 Task: Open Card Investor Meeting in Board Public Relations Influencer Outreach and Management to Workspace Cloud Computing and add a team member Softage.3@softage.net, a label Purple, a checklist Brand Voice, an attachment from your onedrive, a color Purple and finally, add a card description 'Conduct team training session on conflict resolution' and a comment 'This task presents an opportunity to build strong relationships with our stakeholders and earn their trust.'. Add a start date 'Jan 03, 1900' with a due date 'Jan 10, 1900'
Action: Mouse moved to (59, 268)
Screenshot: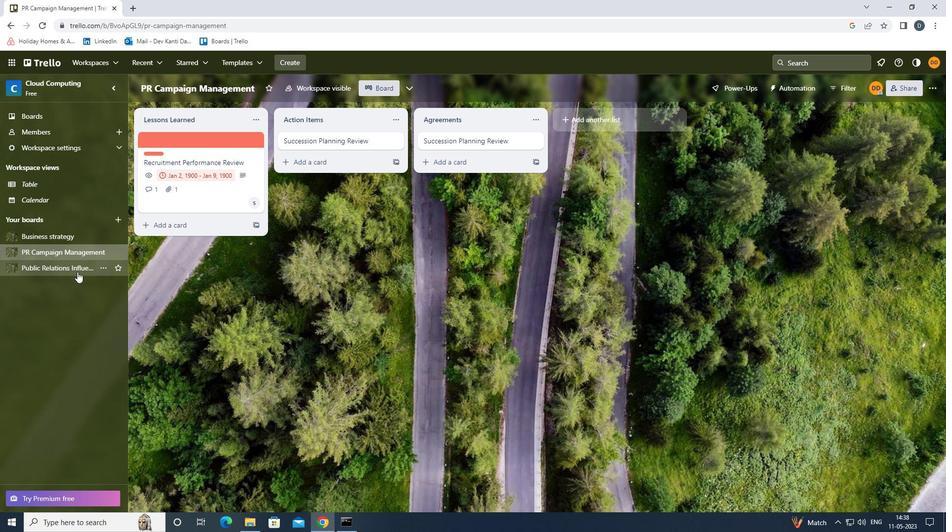 
Action: Mouse pressed left at (59, 268)
Screenshot: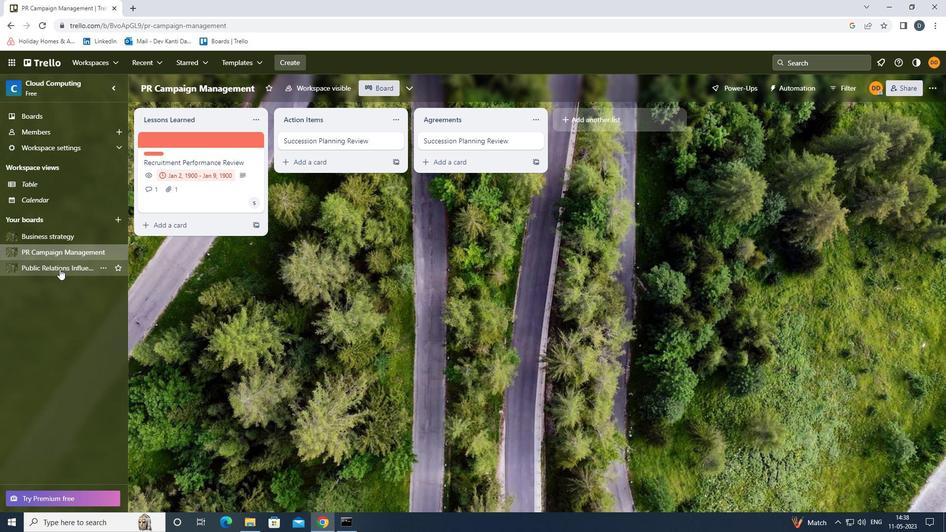 
Action: Mouse moved to (187, 143)
Screenshot: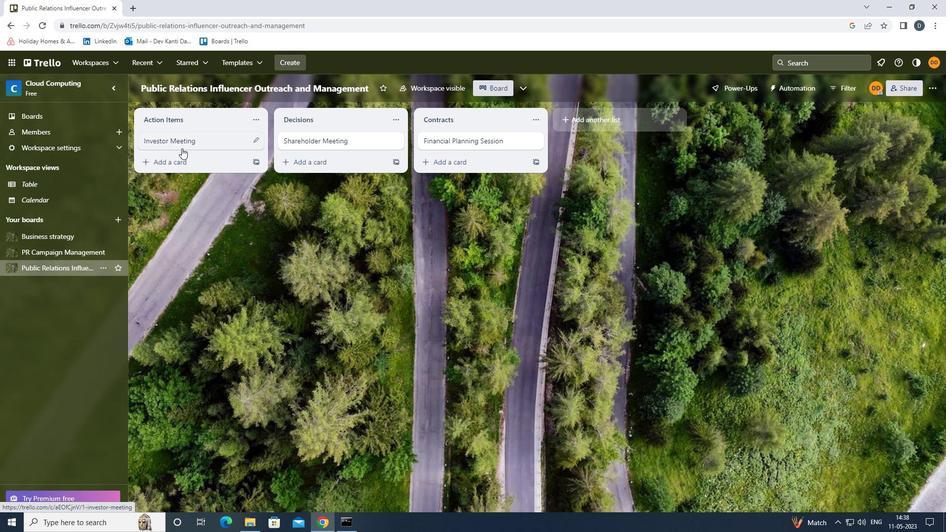 
Action: Mouse pressed left at (187, 143)
Screenshot: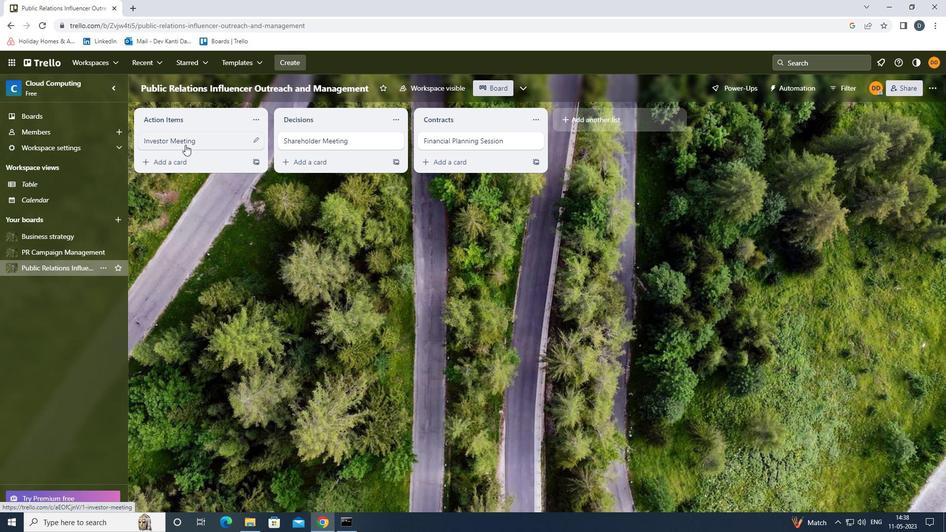 
Action: Mouse moved to (582, 141)
Screenshot: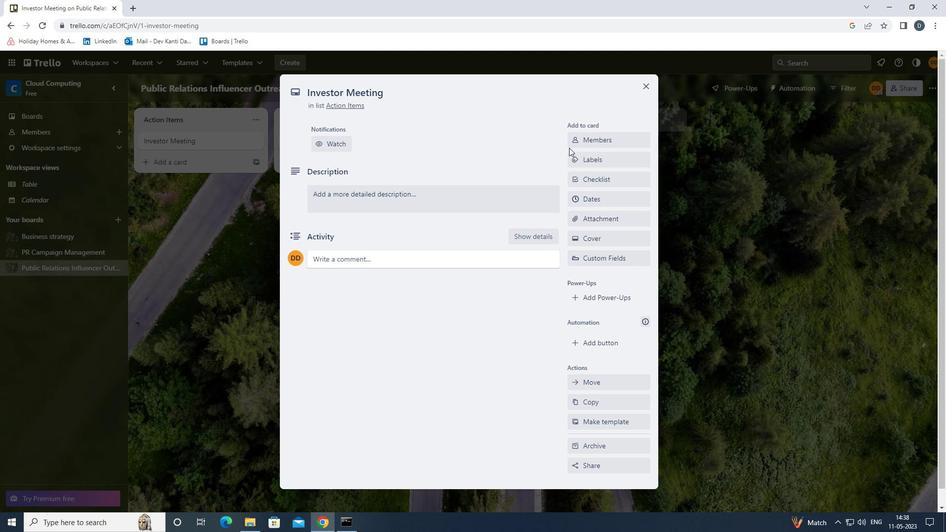 
Action: Mouse pressed left at (582, 141)
Screenshot: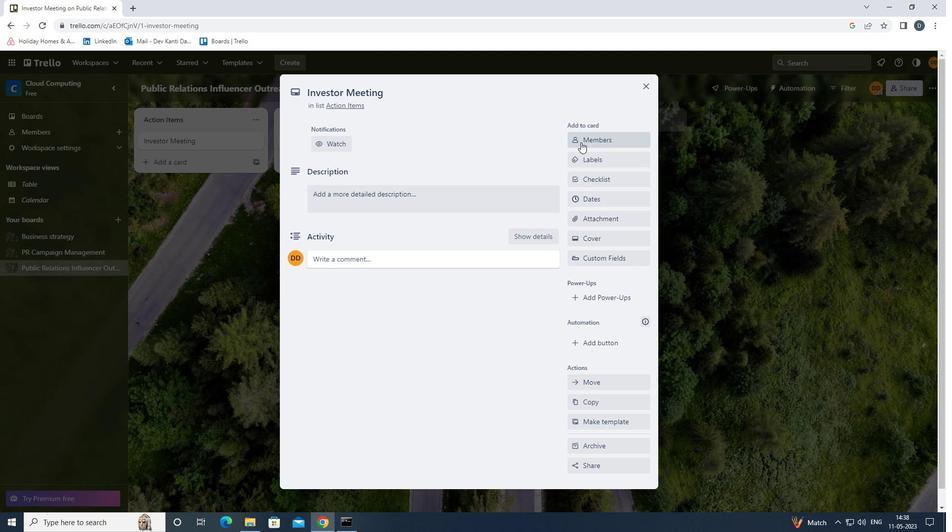 
Action: Key pressed <Key.shift>SOFTAGE.3<Key.shift><Key.shift><Key.shift><Key.shift><Key.shift><Key.shift><Key.shift><Key.shift><Key.shift><Key.shift><Key.shift><Key.shift><Key.shift><Key.shift>@SOFTAGE.NET
Screenshot: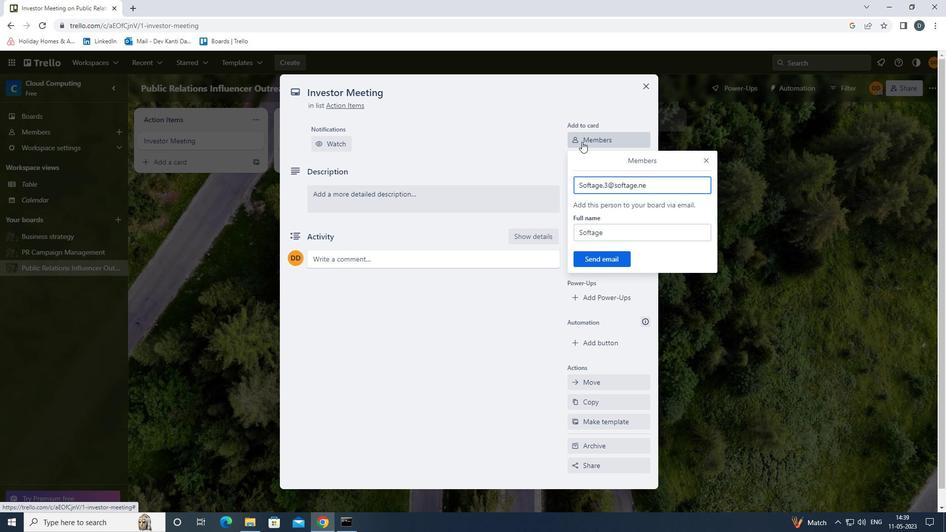 
Action: Mouse moved to (608, 255)
Screenshot: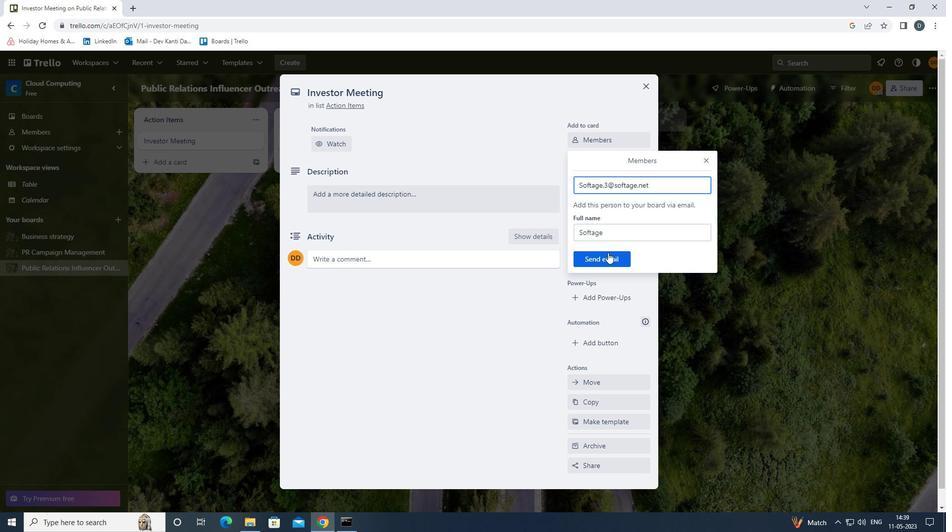
Action: Mouse pressed left at (608, 255)
Screenshot: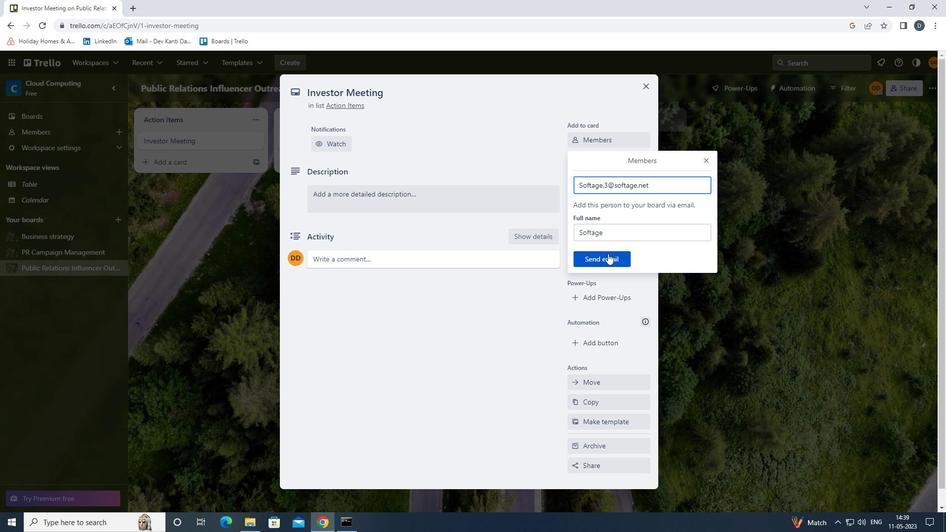 
Action: Mouse moved to (608, 194)
Screenshot: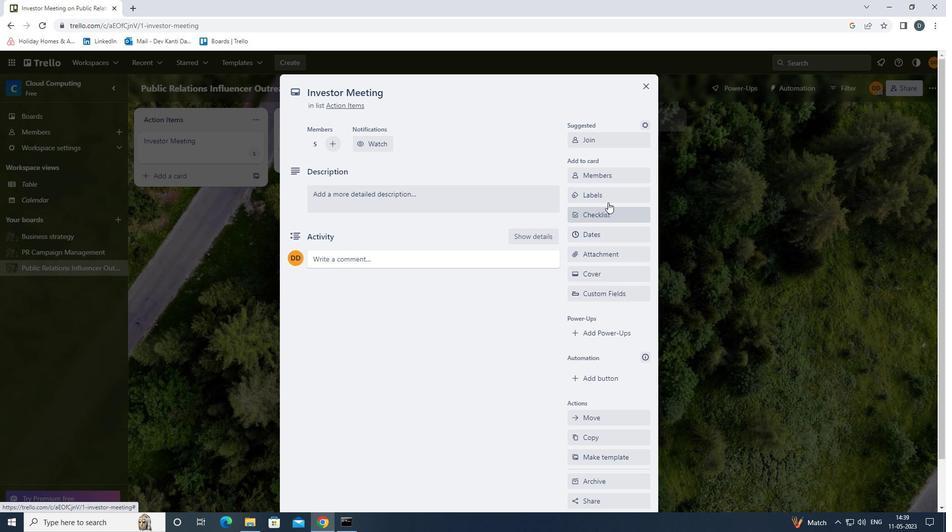 
Action: Mouse pressed left at (608, 194)
Screenshot: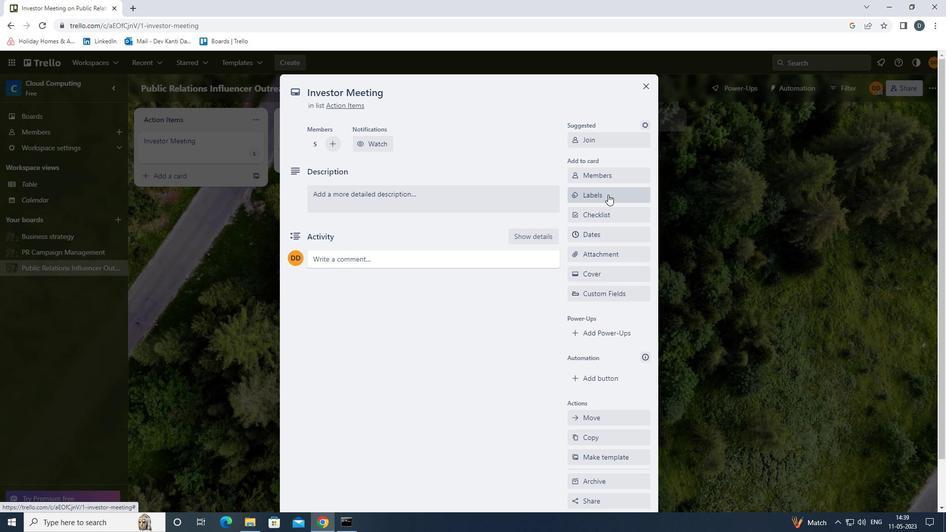 
Action: Mouse moved to (627, 331)
Screenshot: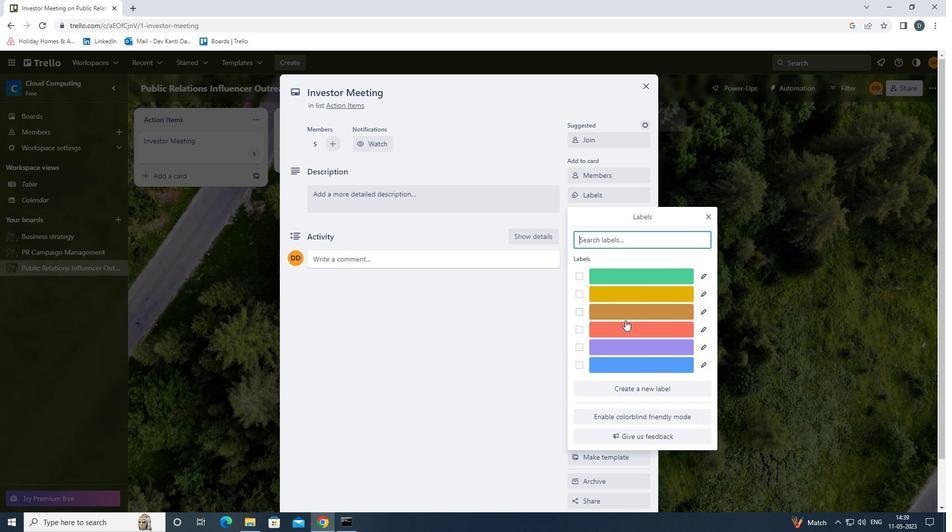 
Action: Mouse pressed left at (627, 331)
Screenshot: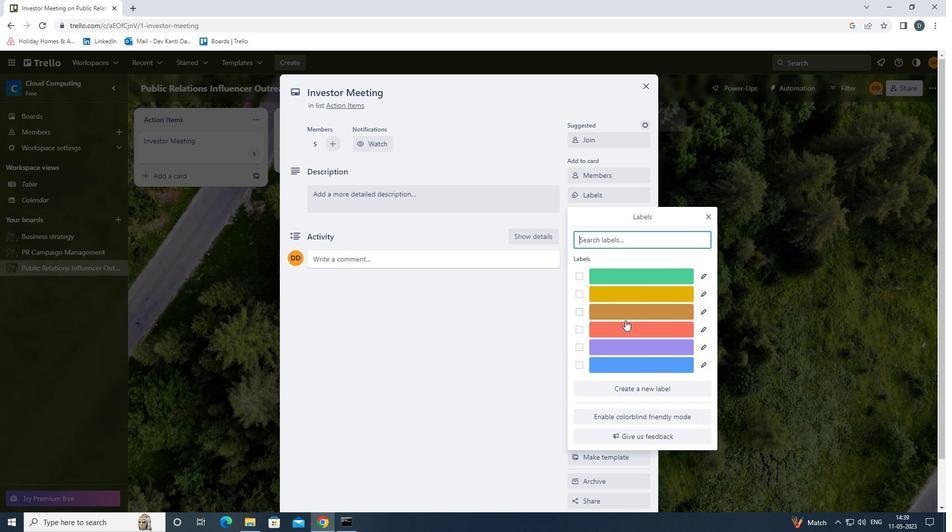 
Action: Mouse moved to (629, 341)
Screenshot: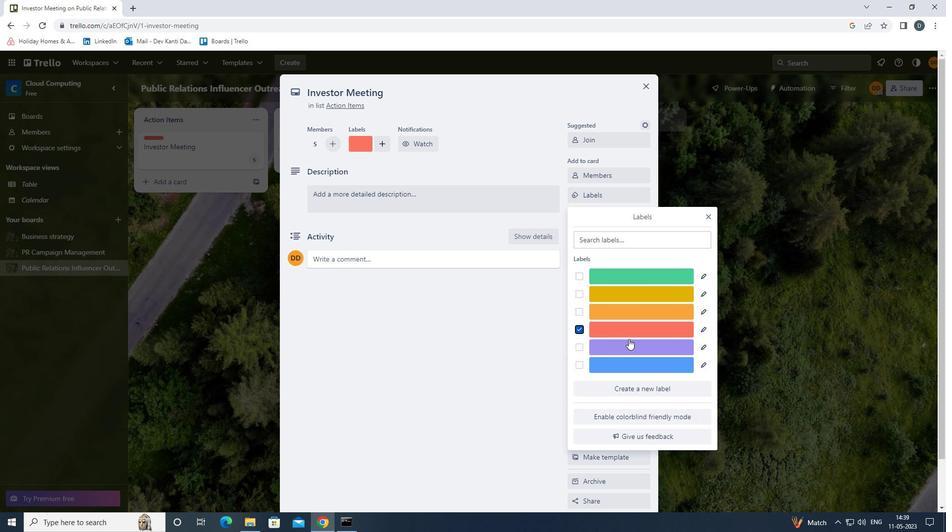 
Action: Mouse pressed left at (629, 341)
Screenshot: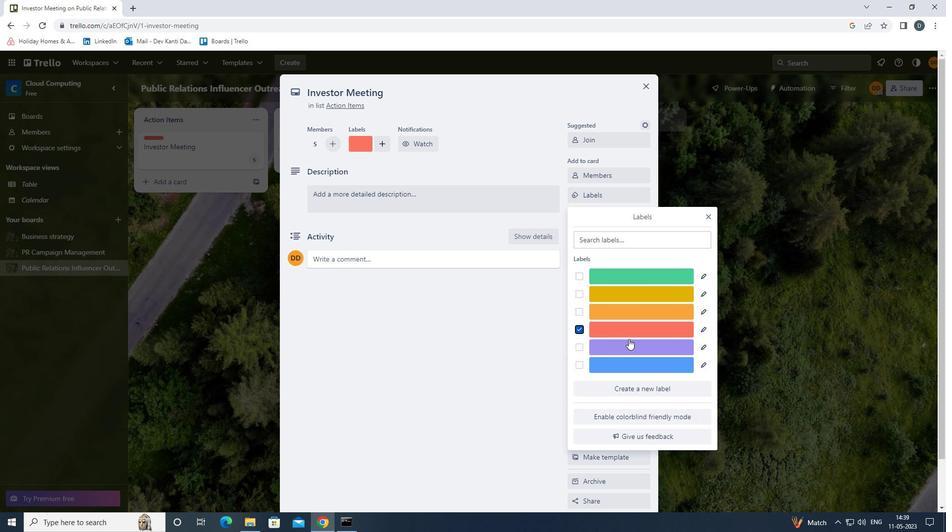 
Action: Mouse moved to (583, 330)
Screenshot: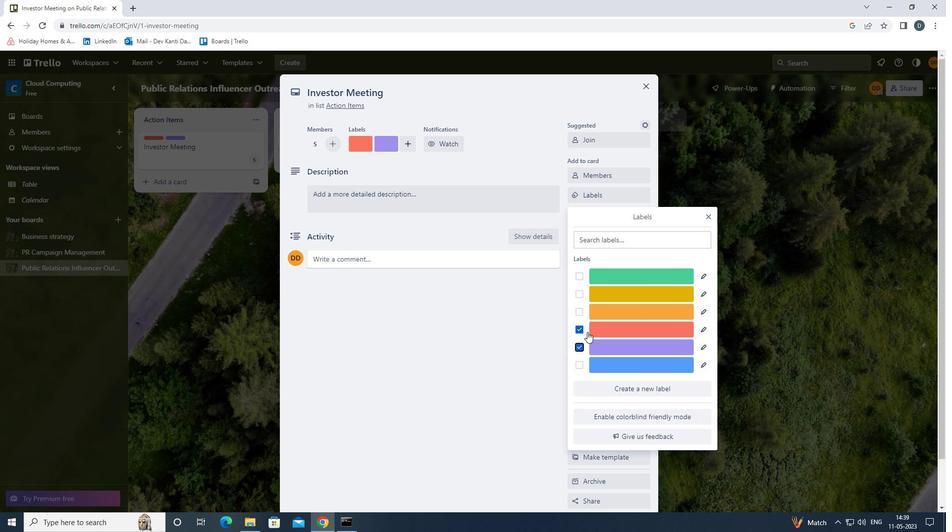 
Action: Mouse pressed left at (583, 330)
Screenshot: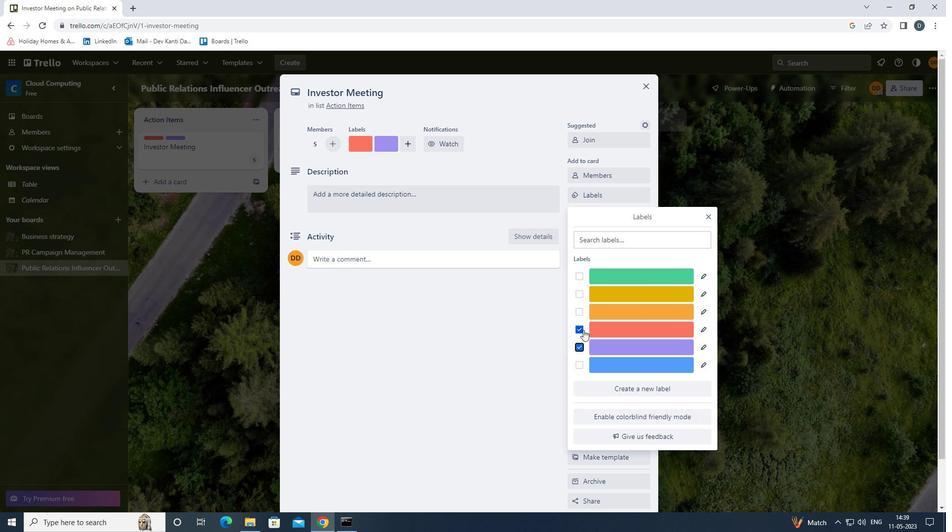 
Action: Mouse moved to (706, 213)
Screenshot: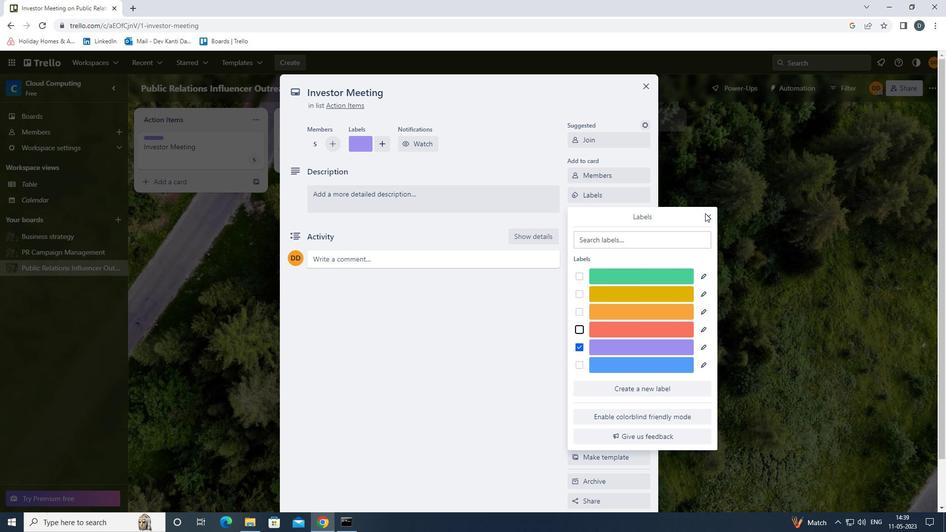
Action: Mouse pressed left at (706, 213)
Screenshot: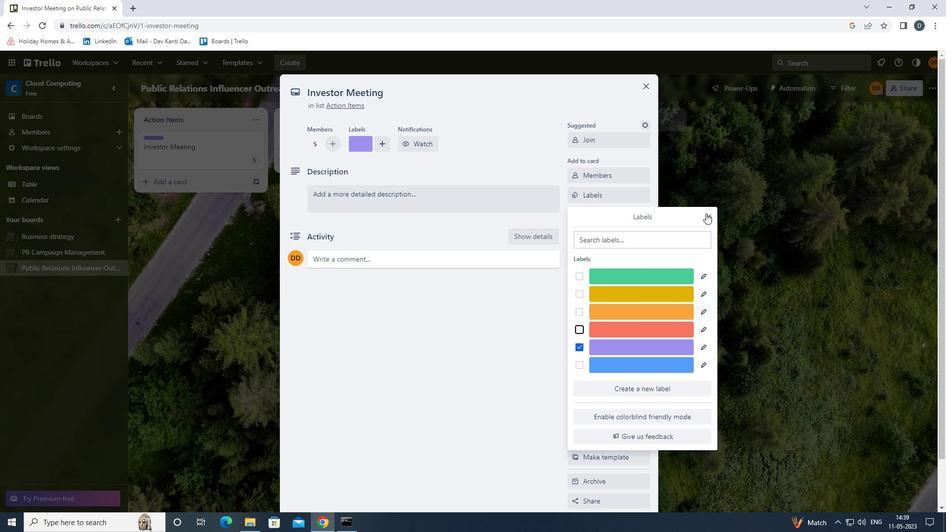 
Action: Mouse moved to (632, 218)
Screenshot: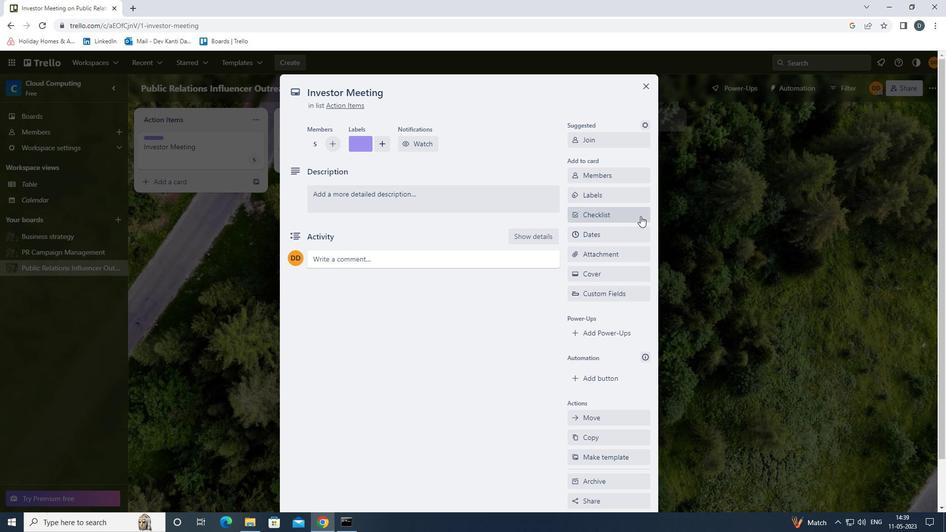 
Action: Mouse pressed left at (632, 218)
Screenshot: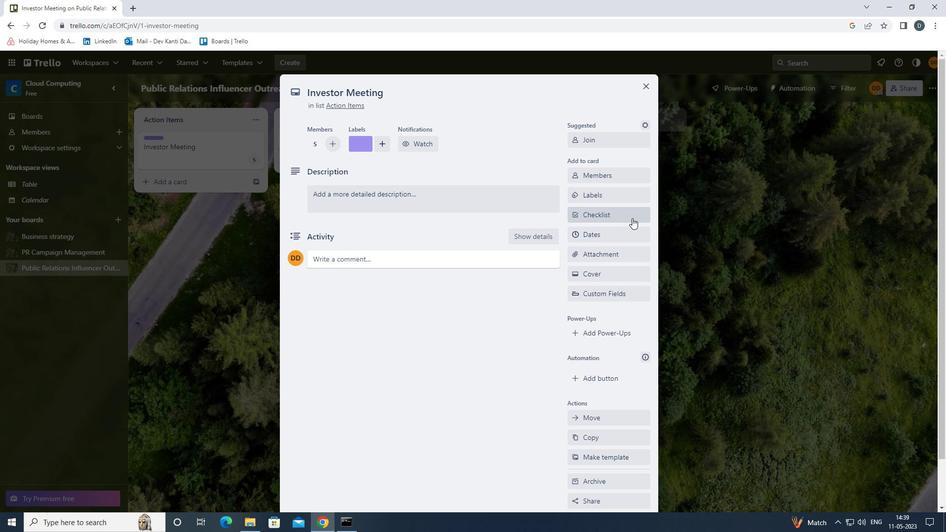 
Action: Key pressed <Key.shift_r><Key.shift_r><Key.shift_r><Key.shift_r><Key.shift_r><Key.shift_r><Key.shift_r>BRAND<Key.space><Key.shift_r><Key.shift_r><Key.shift_r><Key.shift_r><Key.shift_r><Key.shift_r><Key.shift_r><Key.shift_r><Key.shift_r><Key.shift_r><Key.shift_r><Key.shift_r><Key.shift_r><Key.shift_r><Key.shift_r><Key.shift_r><Key.shift_r><Key.shift_r><Key.shift_r><Key.shift_r><Key.shift_r><Key.shift_r><Key.shift_r><Key.shift_r><Key.shift_r><Key.shift_r>VOICE<Key.enter>
Screenshot: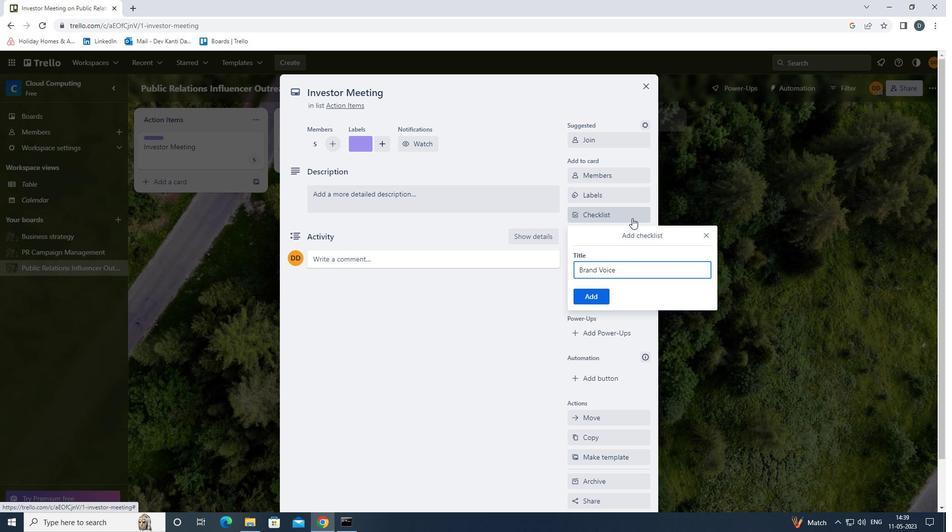
Action: Mouse moved to (625, 258)
Screenshot: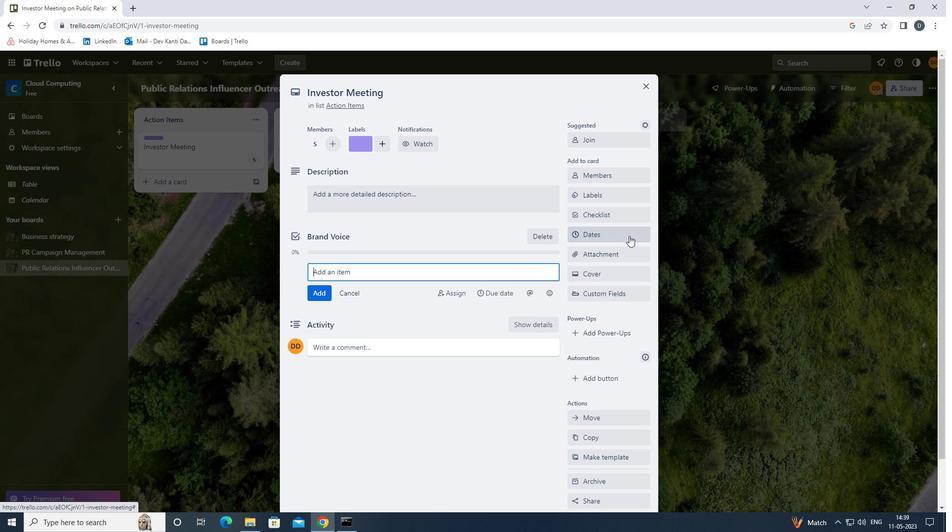 
Action: Mouse pressed left at (625, 258)
Screenshot: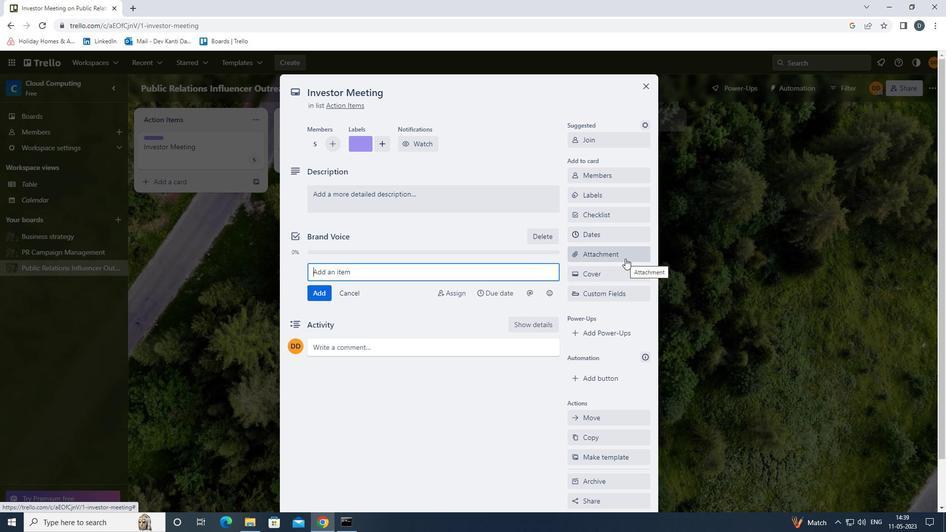 
Action: Mouse moved to (620, 370)
Screenshot: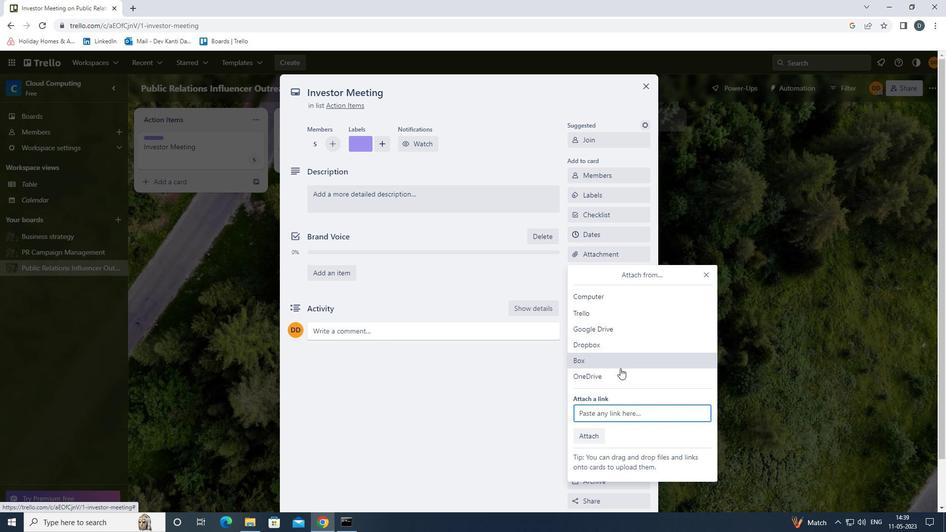 
Action: Mouse pressed left at (620, 370)
Screenshot: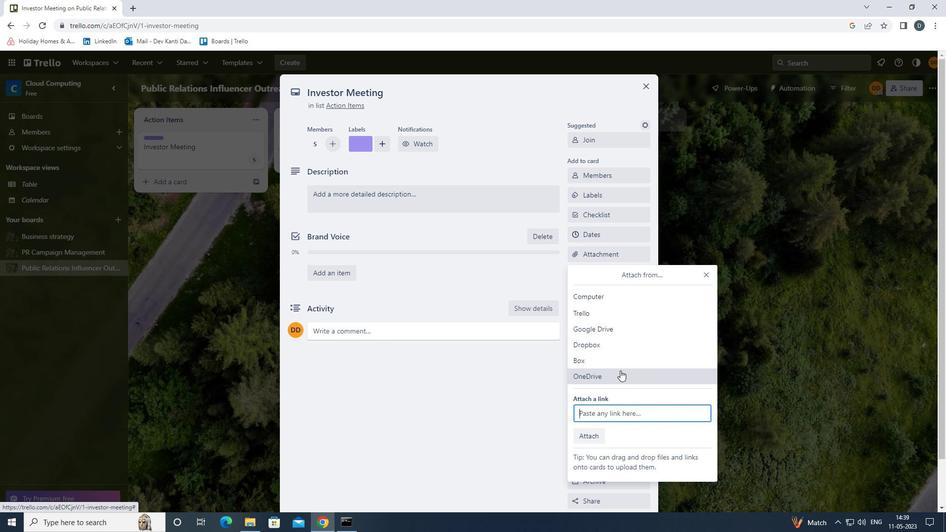 
Action: Mouse moved to (451, 209)
Screenshot: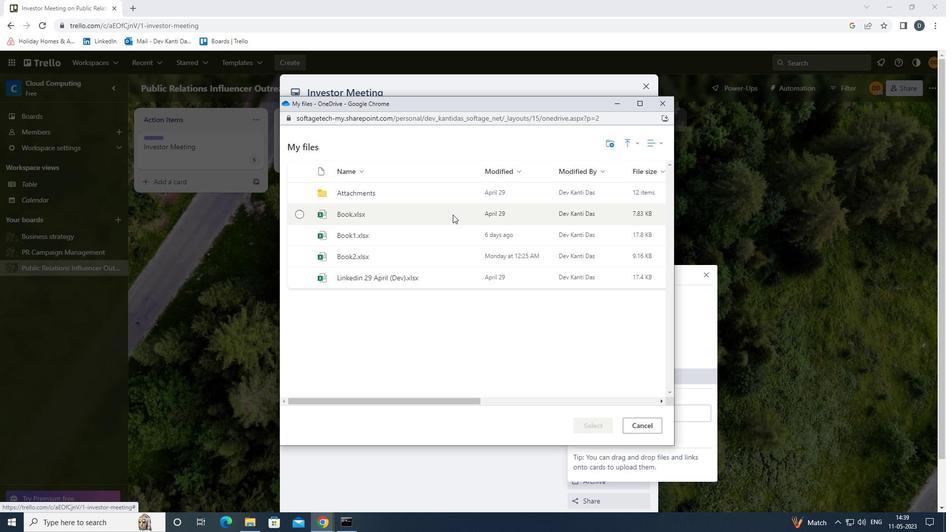 
Action: Mouse pressed left at (451, 209)
Screenshot: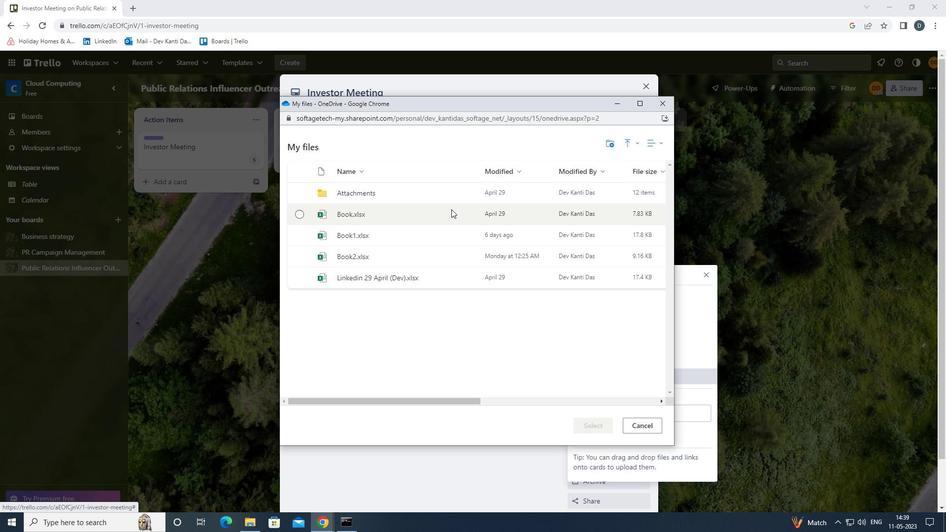 
Action: Mouse moved to (592, 423)
Screenshot: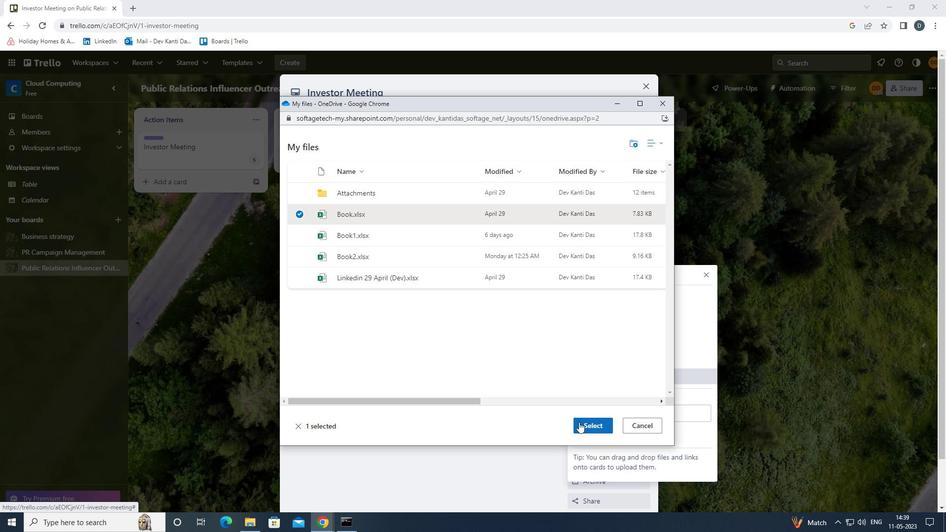 
Action: Mouse pressed left at (592, 423)
Screenshot: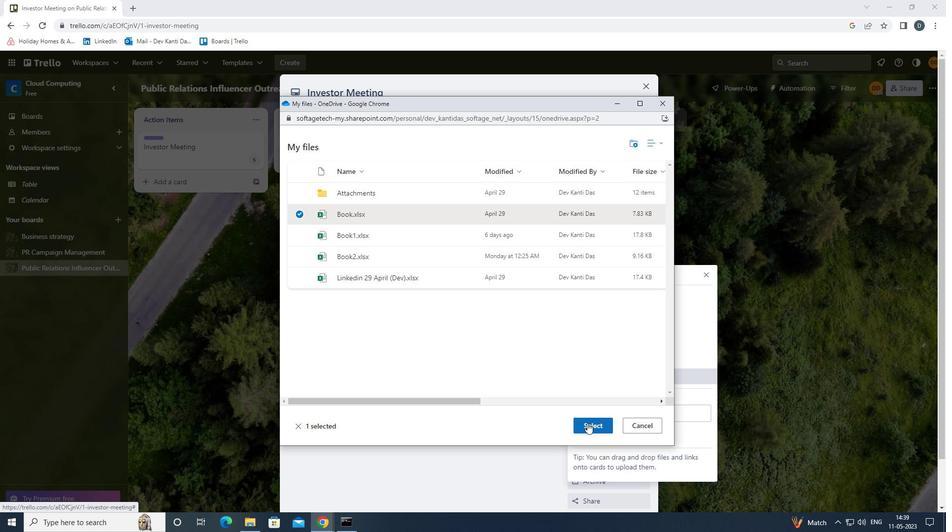 
Action: Mouse moved to (617, 276)
Screenshot: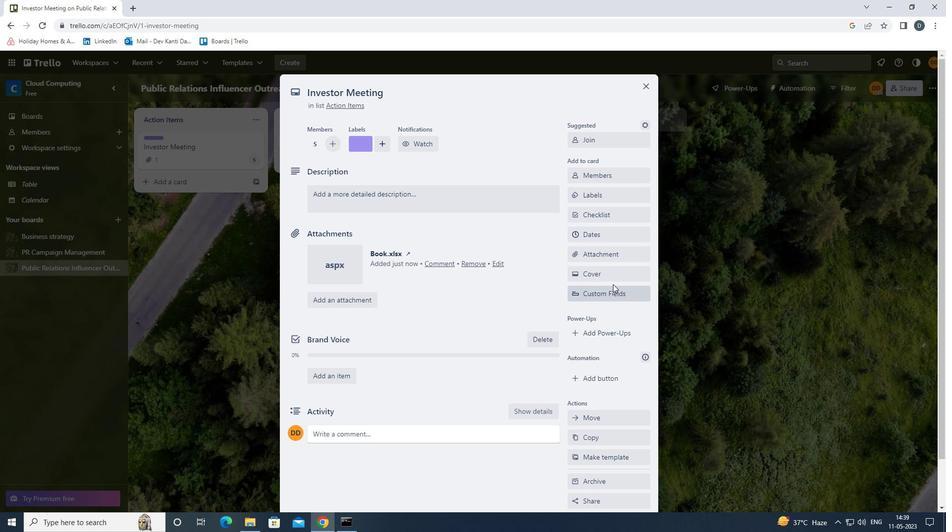 
Action: Mouse pressed left at (617, 276)
Screenshot: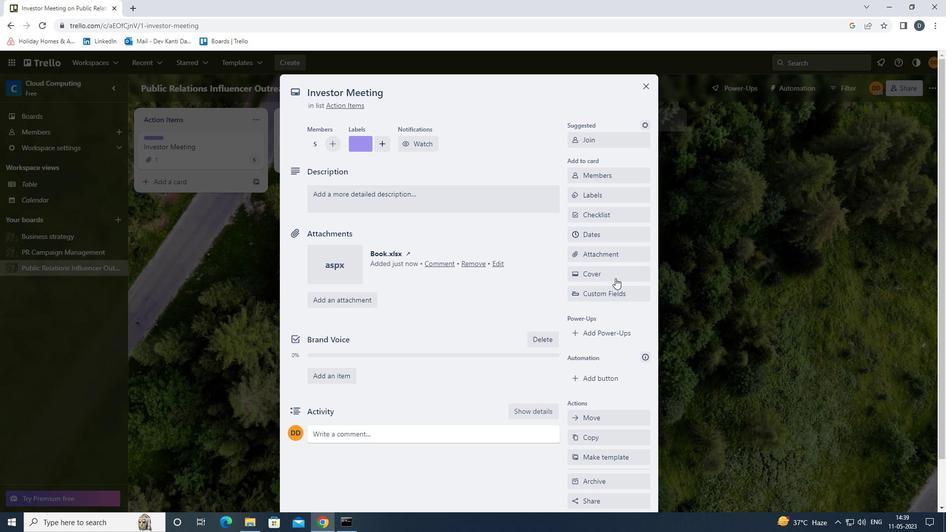 
Action: Mouse moved to (702, 311)
Screenshot: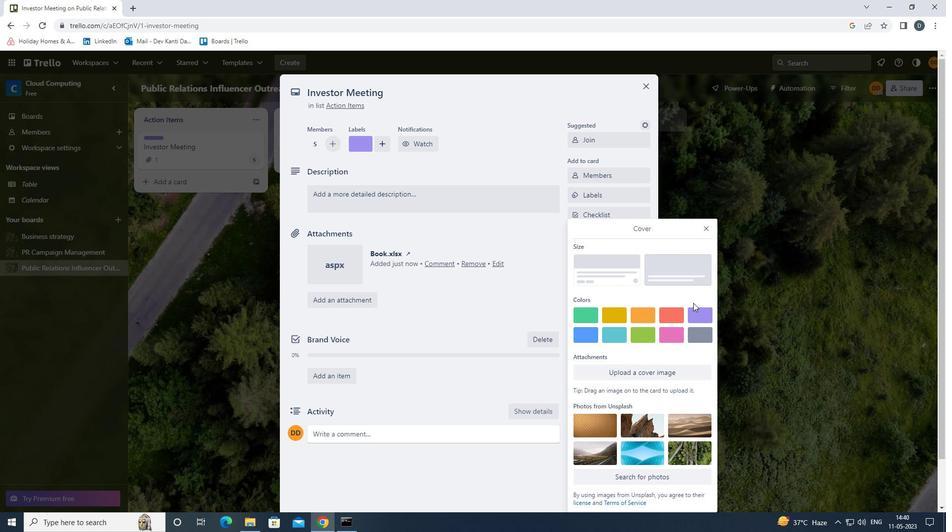 
Action: Mouse pressed left at (702, 311)
Screenshot: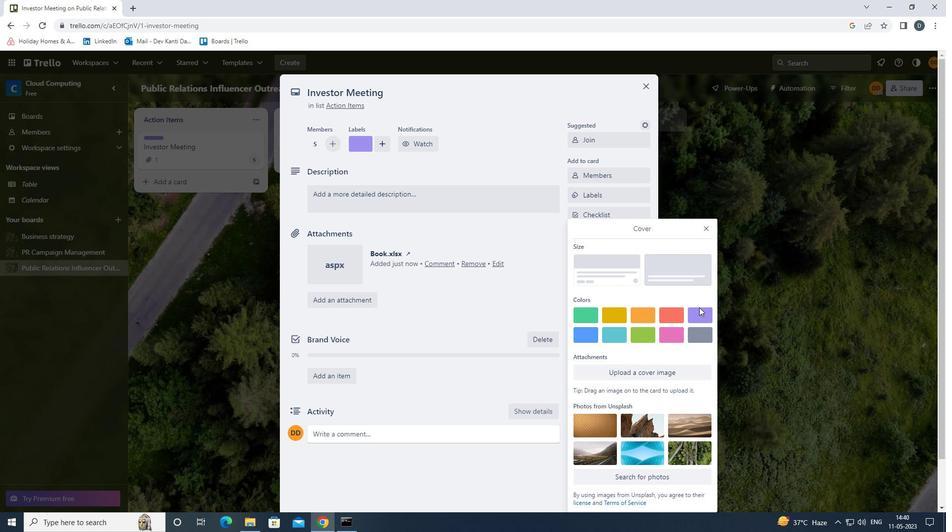 
Action: Mouse moved to (706, 210)
Screenshot: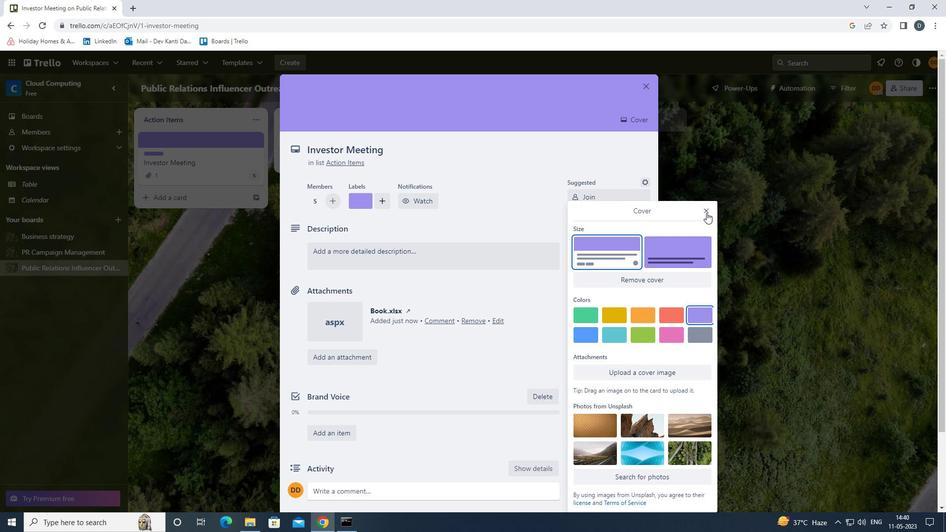 
Action: Mouse pressed left at (706, 210)
Screenshot: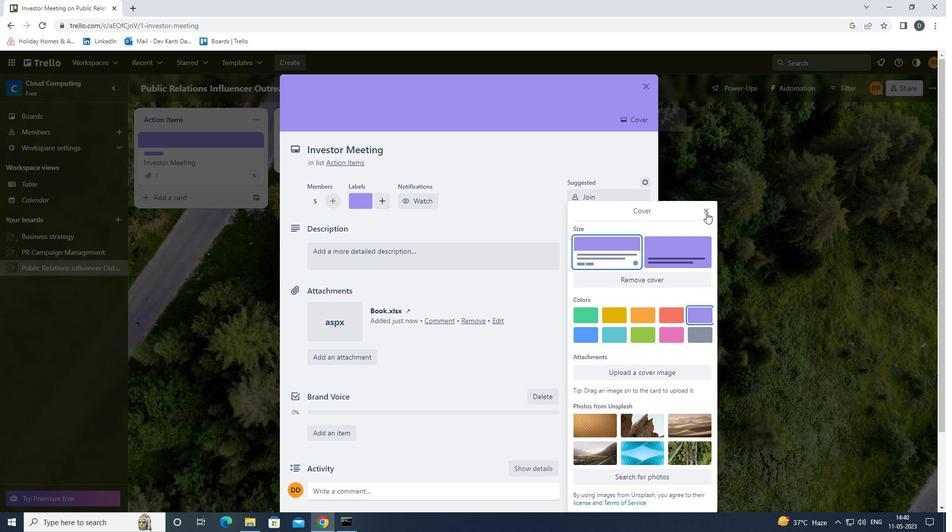 
Action: Mouse moved to (499, 260)
Screenshot: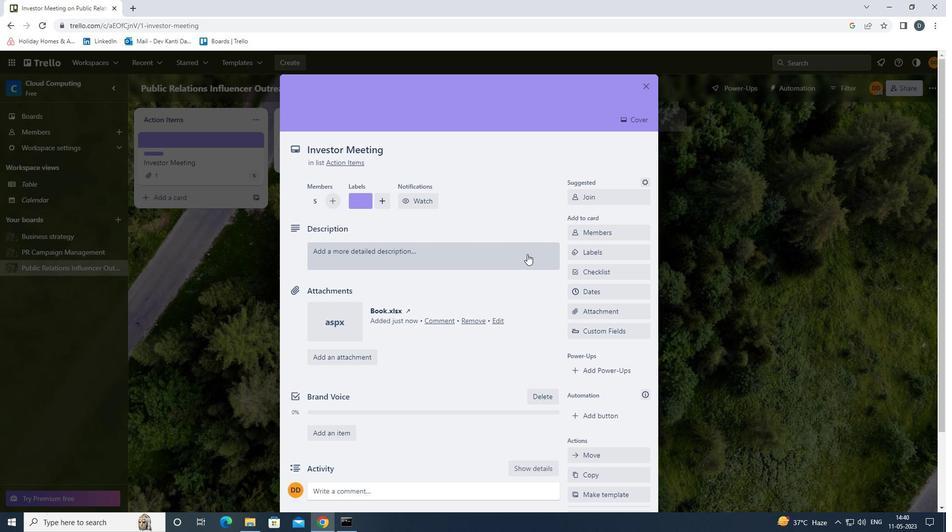 
Action: Mouse pressed left at (499, 260)
Screenshot: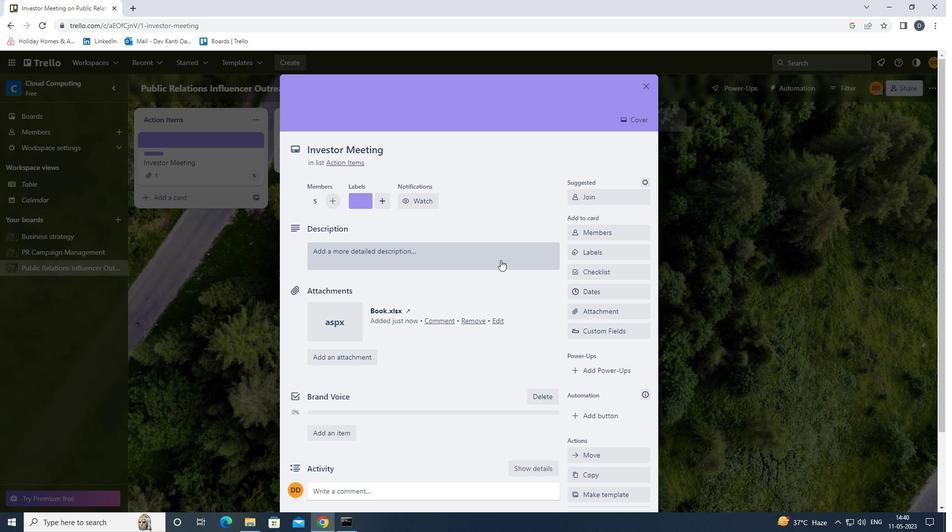 
Action: Mouse moved to (506, 315)
Screenshot: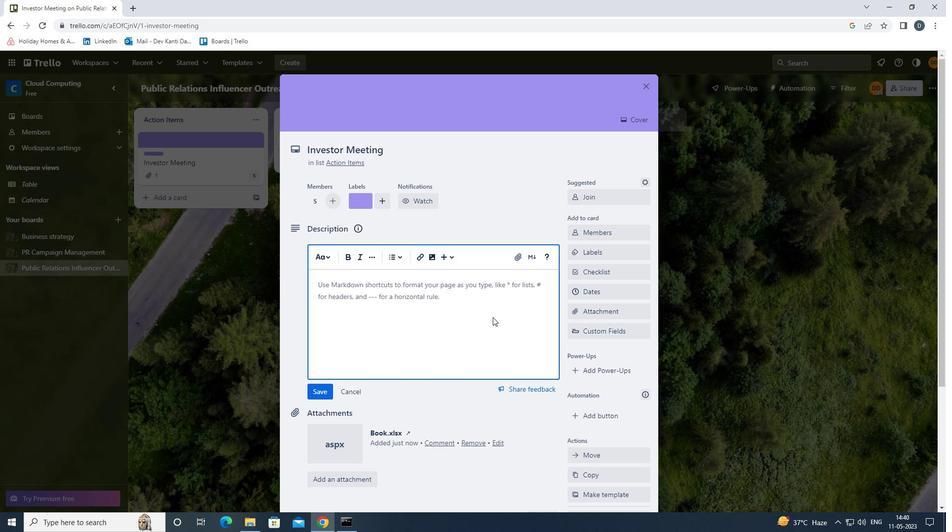 
Action: Key pressed <Key.shift>CONDUCT<Key.space>TEAM<Key.space>TRAINING<Key.space>SESSION<Key.space>ON<Key.space>CONFLICT<Key.space>RESOLUTION.
Screenshot: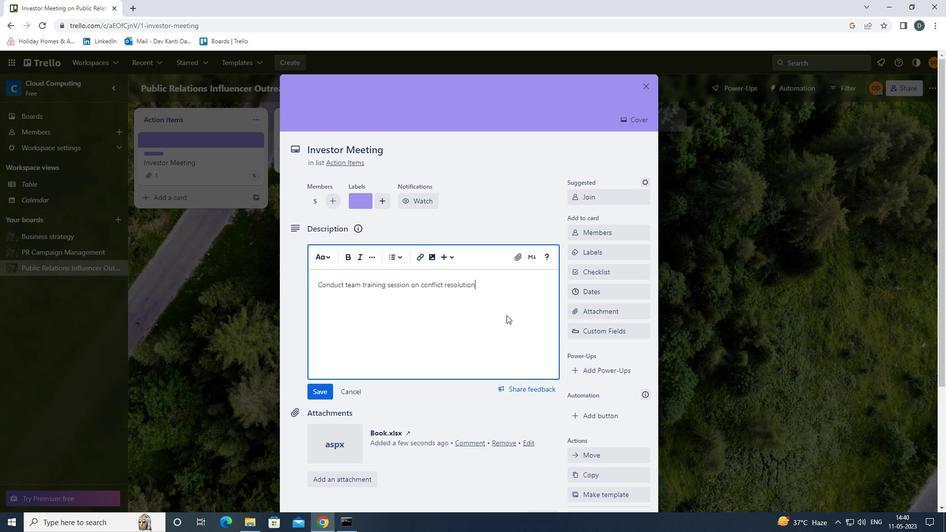 
Action: Mouse moved to (319, 390)
Screenshot: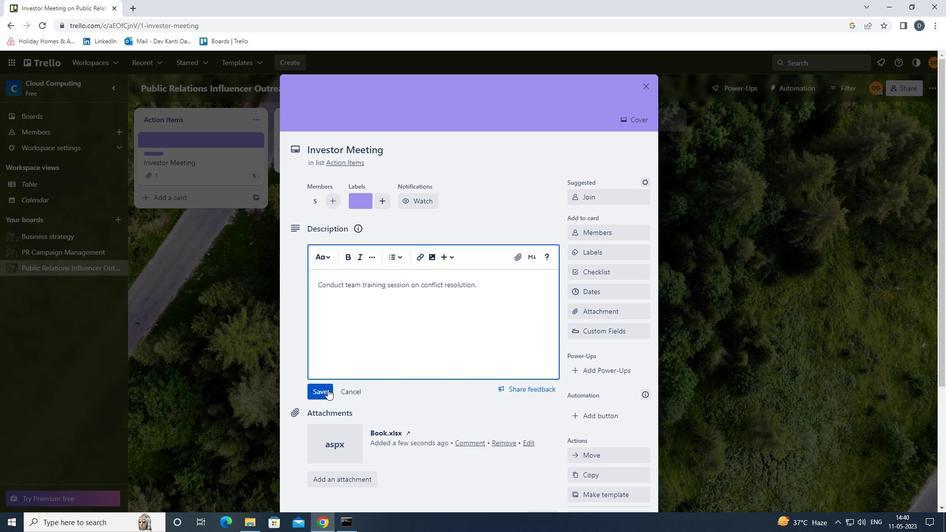 
Action: Mouse pressed left at (319, 390)
Screenshot: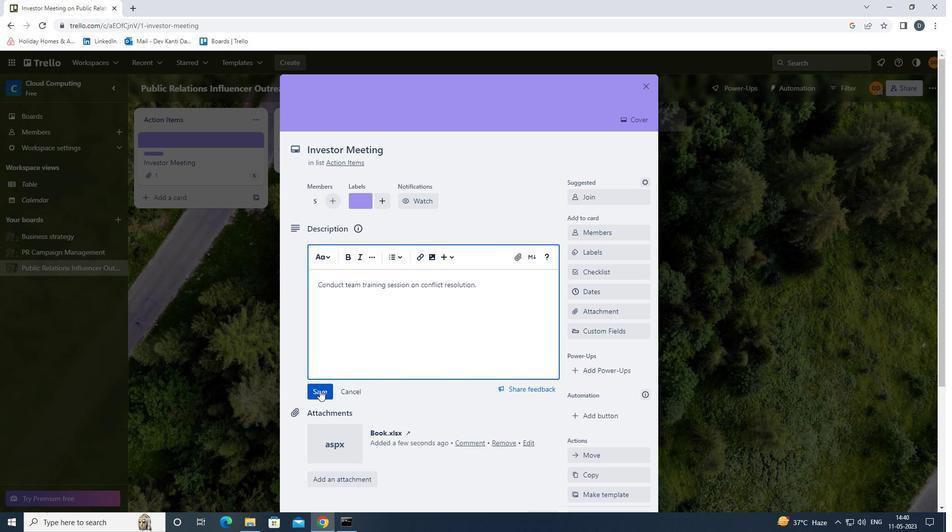 
Action: Mouse moved to (367, 470)
Screenshot: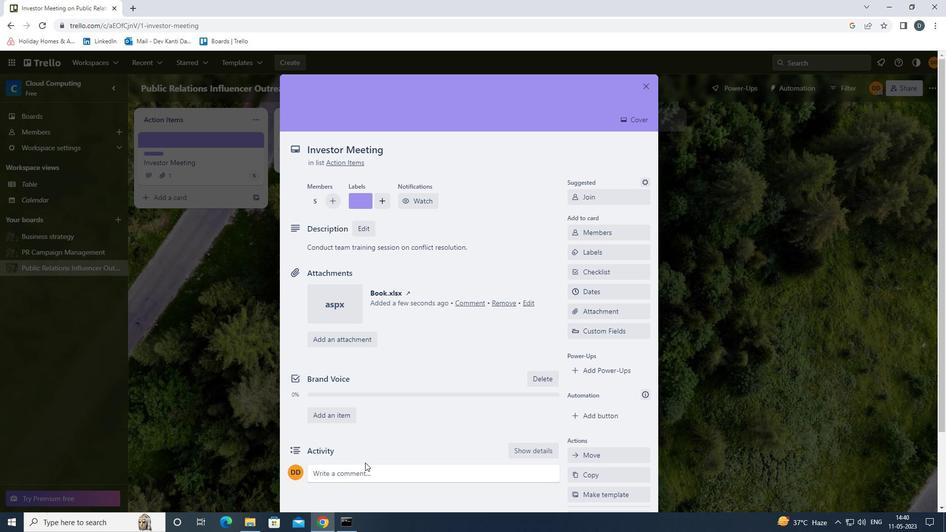 
Action: Mouse pressed left at (367, 470)
Screenshot: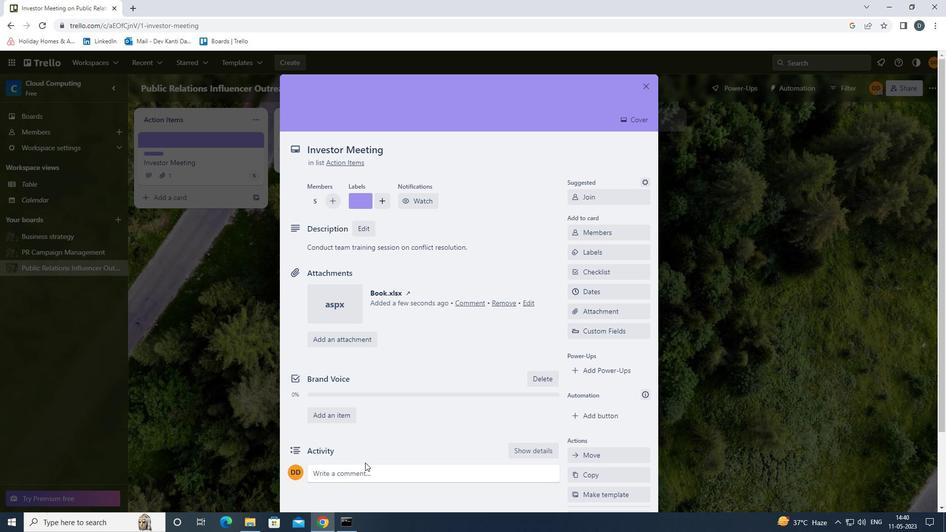 
Action: Mouse moved to (376, 504)
Screenshot: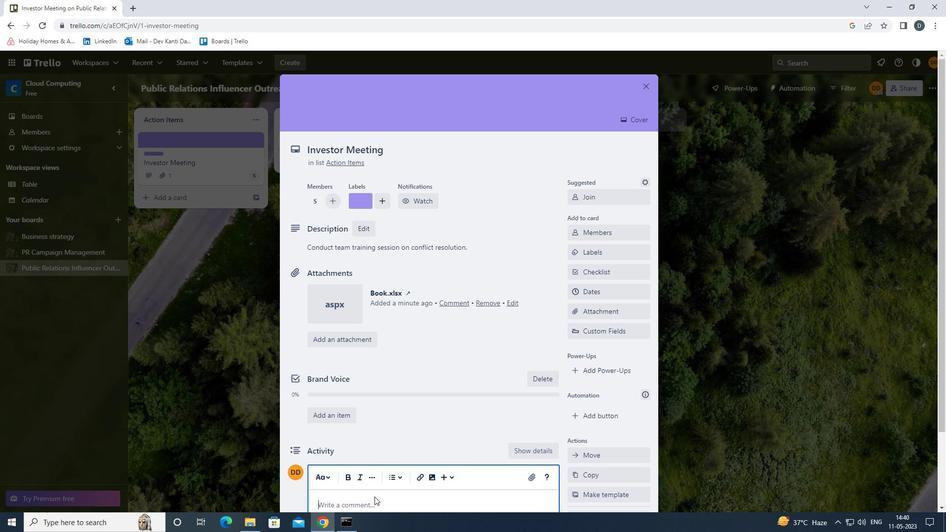 
Action: Mouse pressed left at (376, 504)
Screenshot: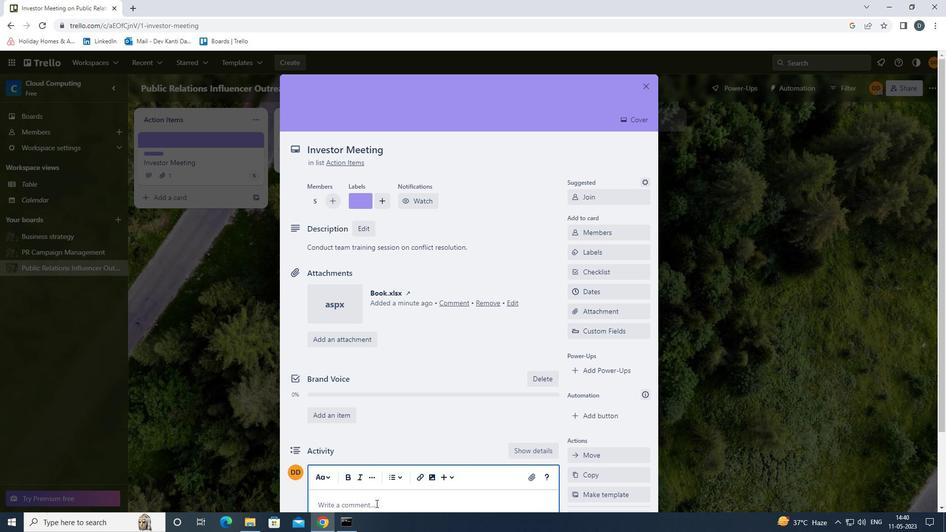 
Action: Mouse scrolled (376, 503) with delta (0, 0)
Screenshot: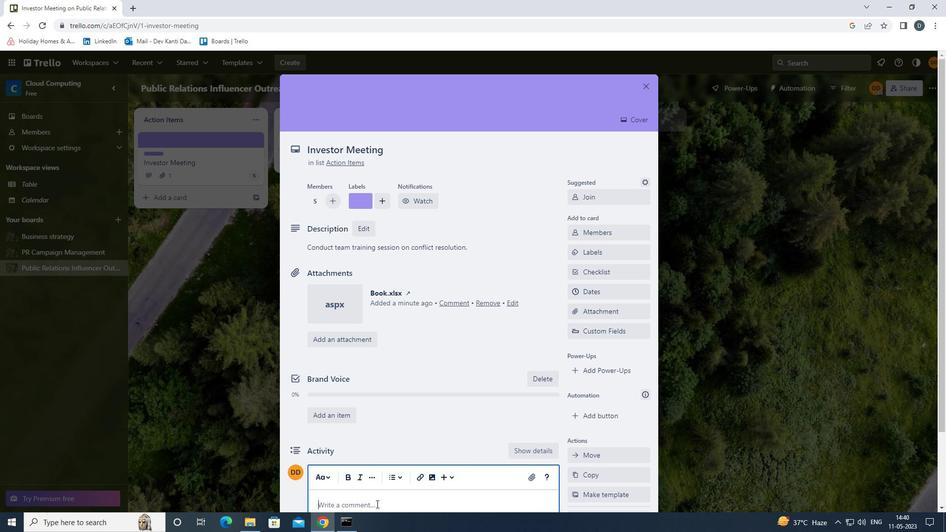 
Action: Mouse moved to (472, 407)
Screenshot: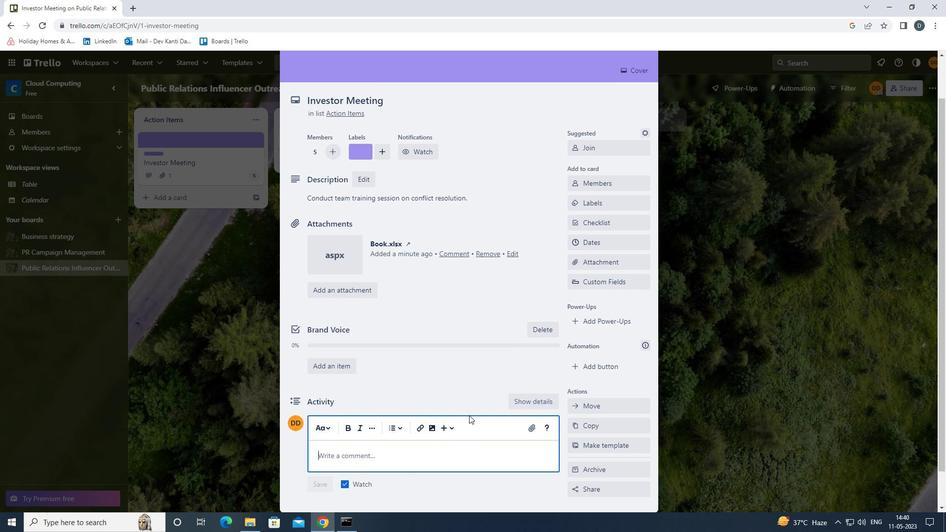 
Action: Key pressed <Key.shift><Key.shift><Key.shift><Key.shift><Key.shift><Key.shift><Key.shift><Key.shift><Key.shift><Key.shift><Key.shift><Key.shift><Key.shift><Key.shift><Key.shift><Key.shift><Key.shift><Key.shift><Key.shift><Key.shift><Key.shift><Key.shift><Key.shift><Key.shift><Key.shift><Key.shift><Key.shift><Key.shift><Key.shift><Key.shift><Key.shift>THIS<Key.space>TASK<Key.space>PRESENTS<Key.space>AN<Key.space>OPPORTUNITY<Key.space>TO<Key.space>BUILD<Key.space>STRONG<Key.space>RELATIONSHIPS<Key.space>WITH<Key.space>OUR<Key.space>STAKEHOLDERS<Key.space>AND<Key.space>EARN<Key.space>THEIR<Key.space>TRUST.
Screenshot: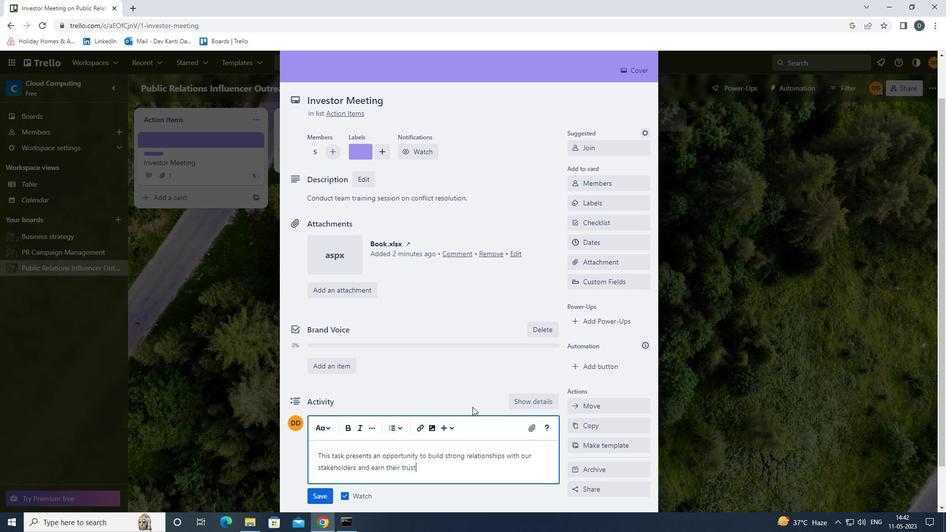 
Action: Mouse moved to (325, 499)
Screenshot: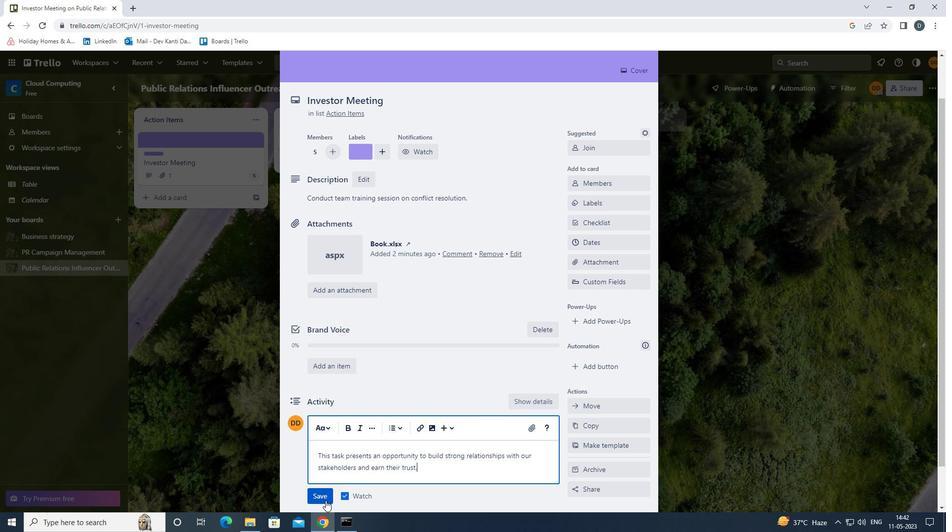 
Action: Mouse pressed left at (325, 499)
Screenshot: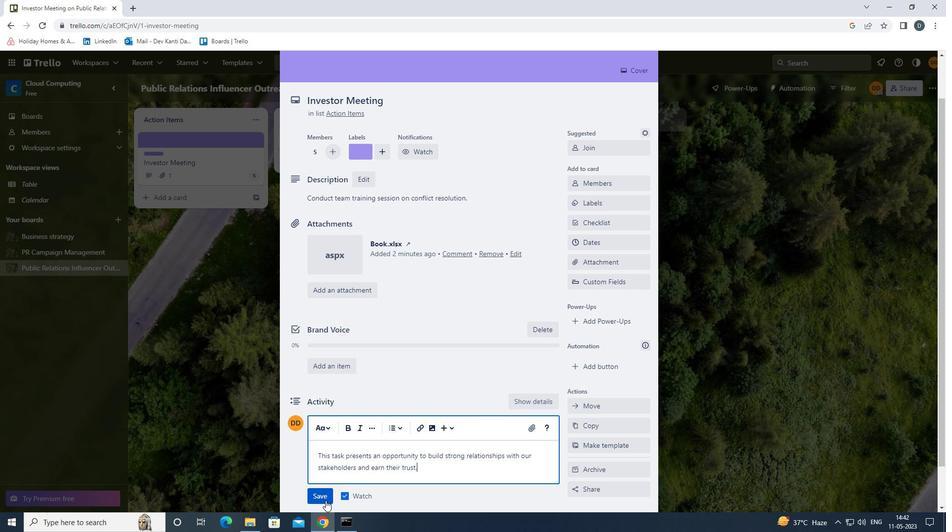 
Action: Mouse moved to (602, 244)
Screenshot: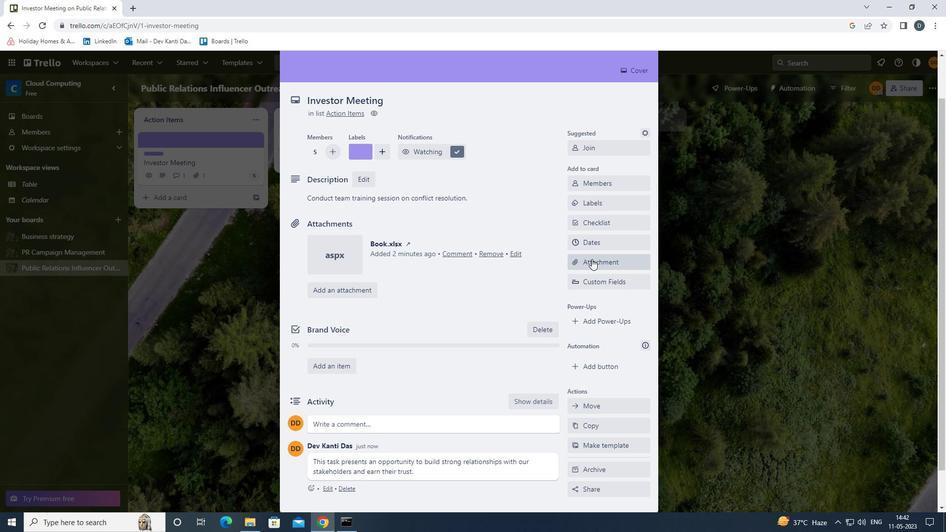 
Action: Mouse pressed left at (602, 244)
Screenshot: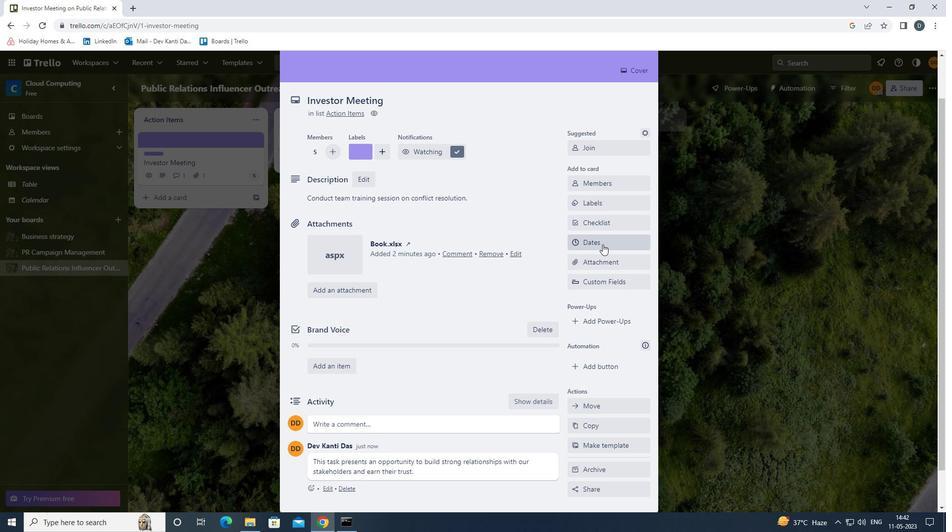 
Action: Mouse moved to (576, 265)
Screenshot: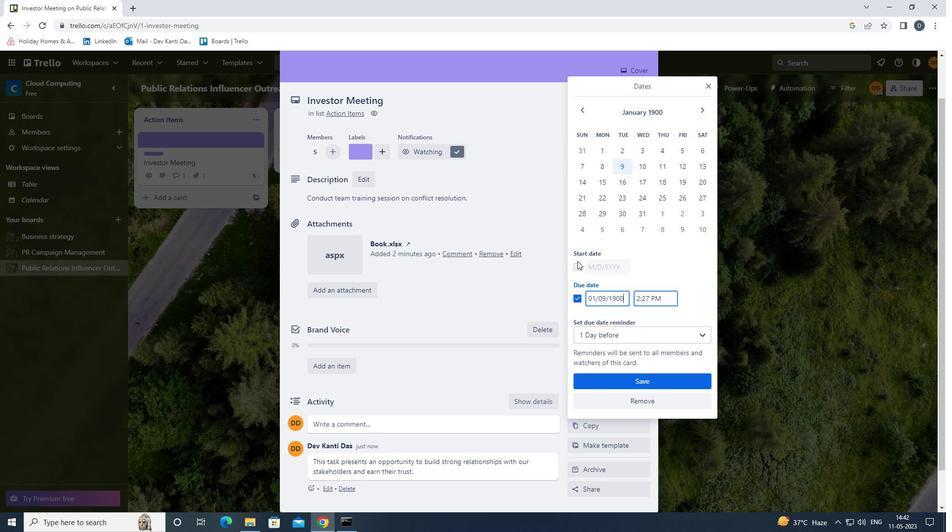 
Action: Mouse pressed left at (576, 265)
Screenshot: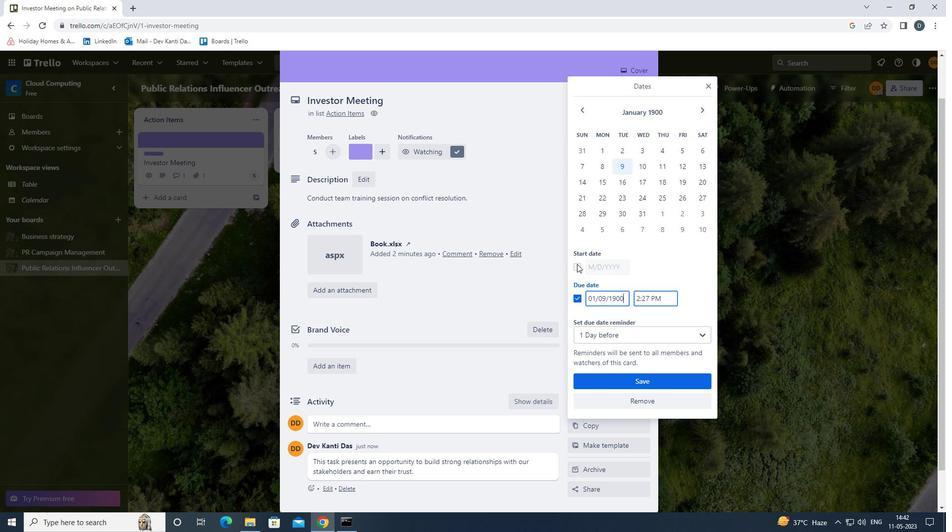 
Action: Mouse moved to (646, 153)
Screenshot: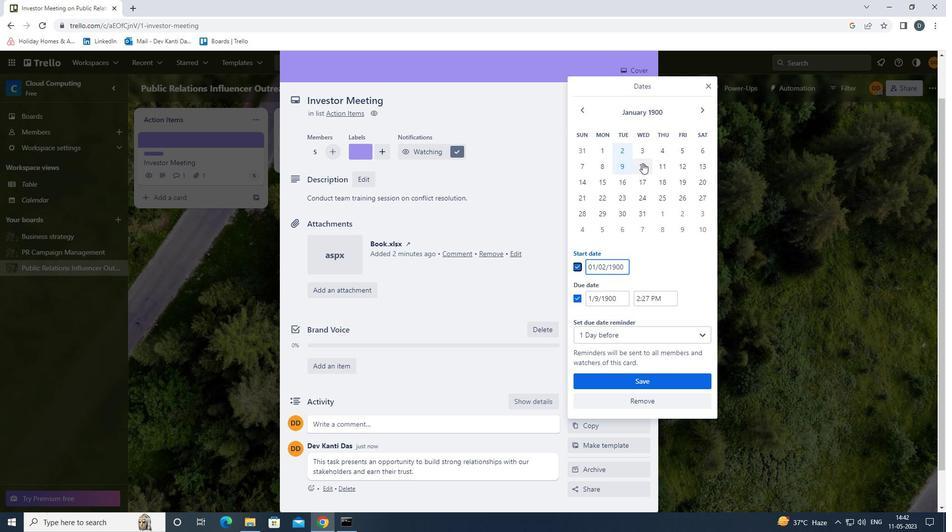 
Action: Mouse pressed left at (646, 153)
Screenshot: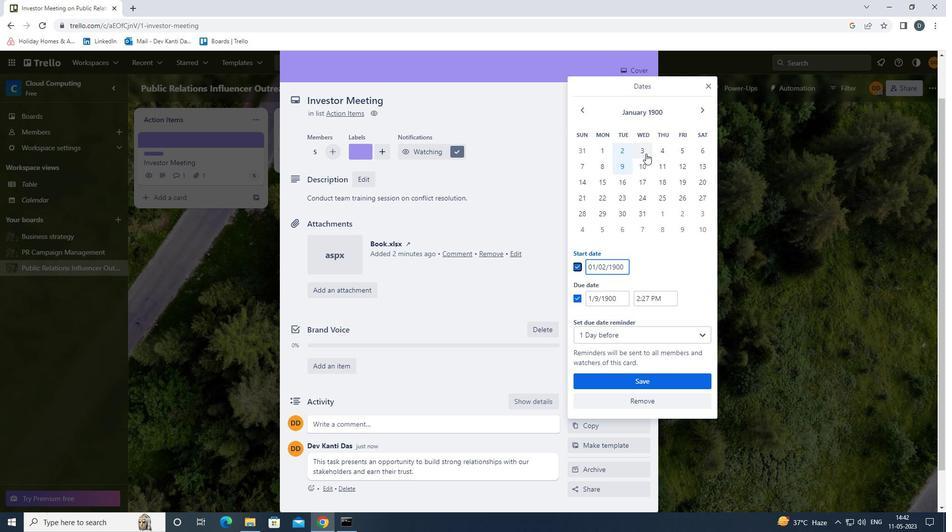 
Action: Mouse moved to (648, 163)
Screenshot: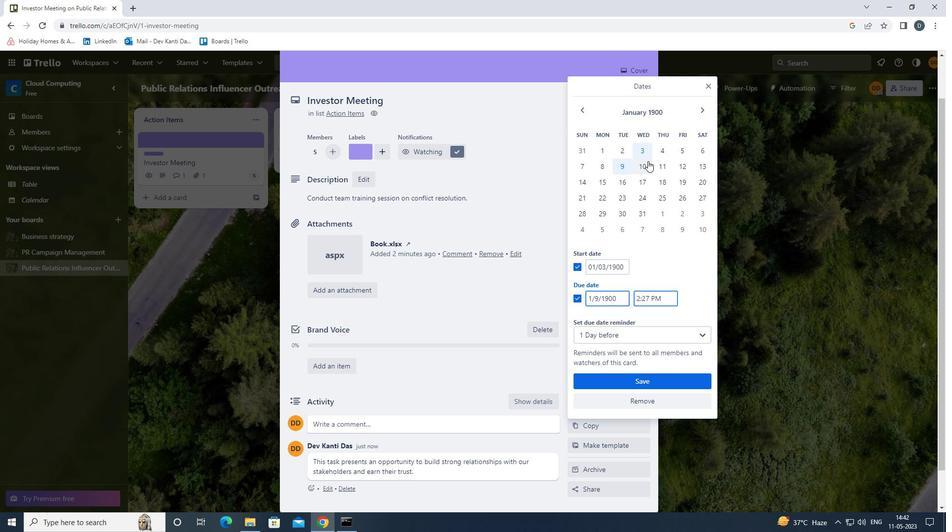 
Action: Mouse pressed left at (648, 163)
Screenshot: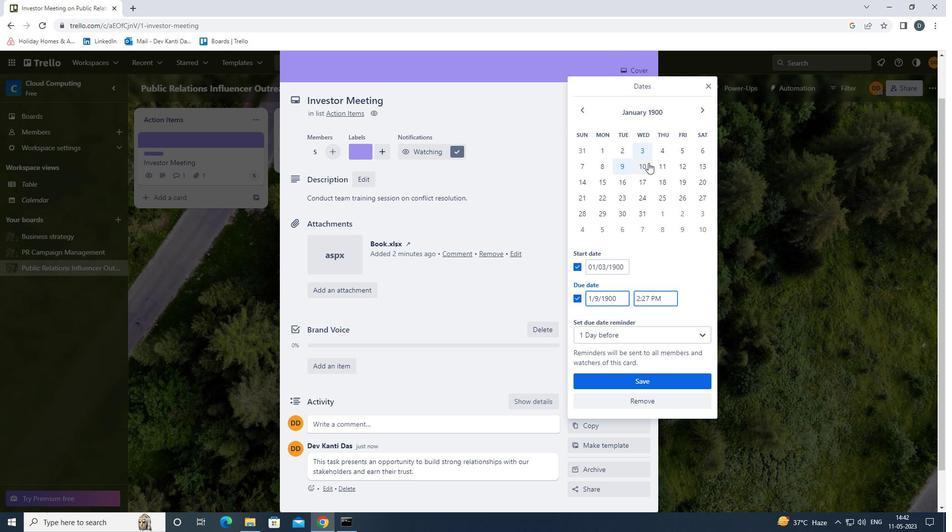 
Action: Mouse moved to (642, 377)
Screenshot: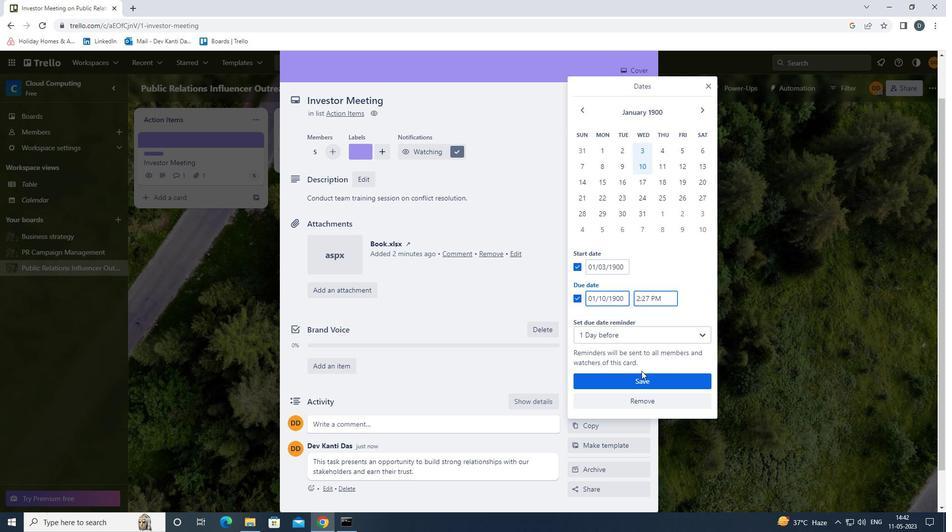 
Action: Mouse pressed left at (642, 377)
Screenshot: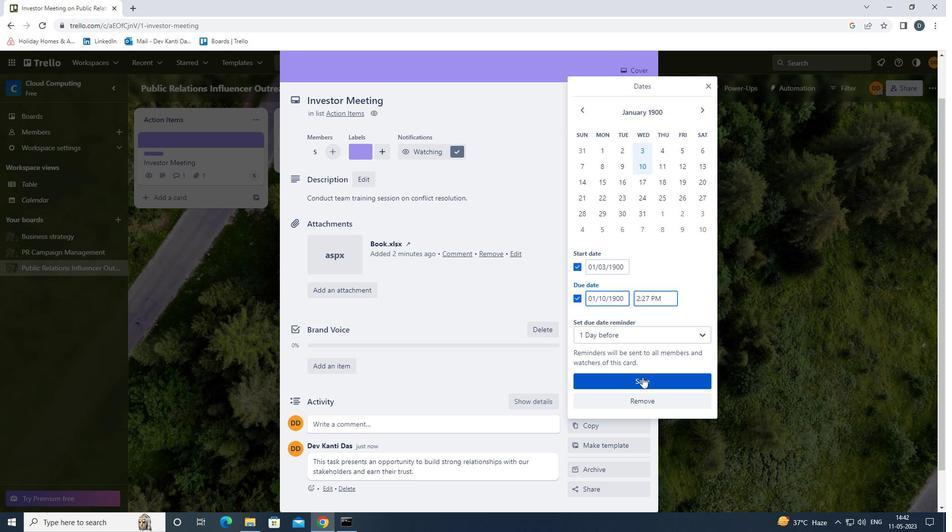 
Action: Mouse moved to (638, 366)
Screenshot: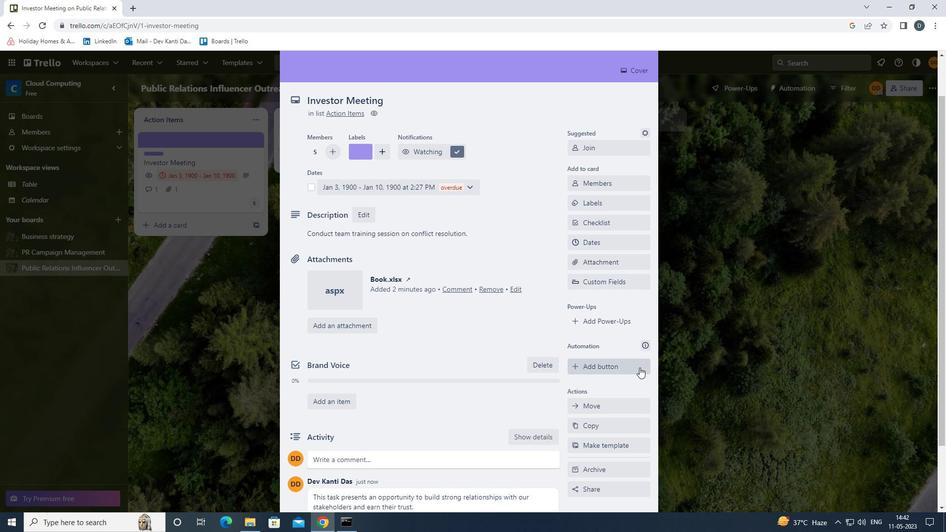 
Action: Mouse scrolled (638, 366) with delta (0, 0)
Screenshot: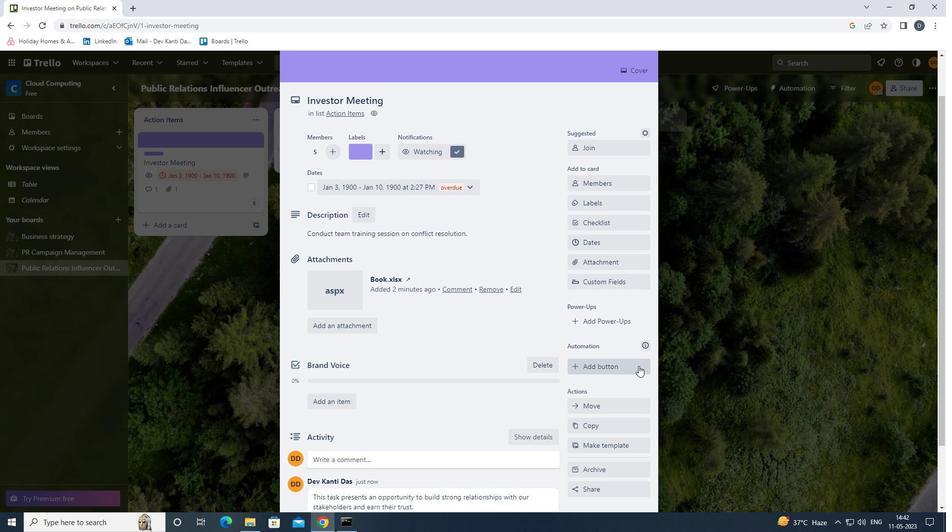 
Action: Mouse scrolled (638, 366) with delta (0, 0)
Screenshot: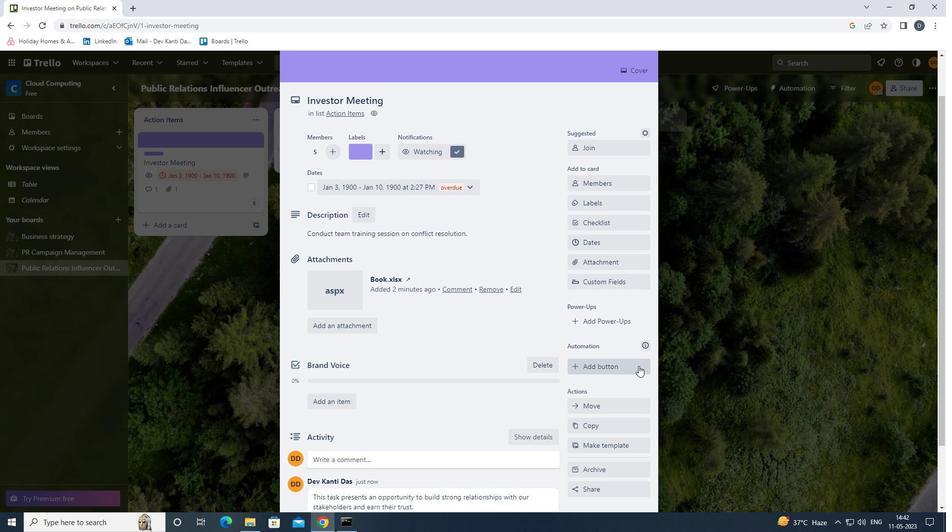 
Action: Mouse moved to (646, 77)
Screenshot: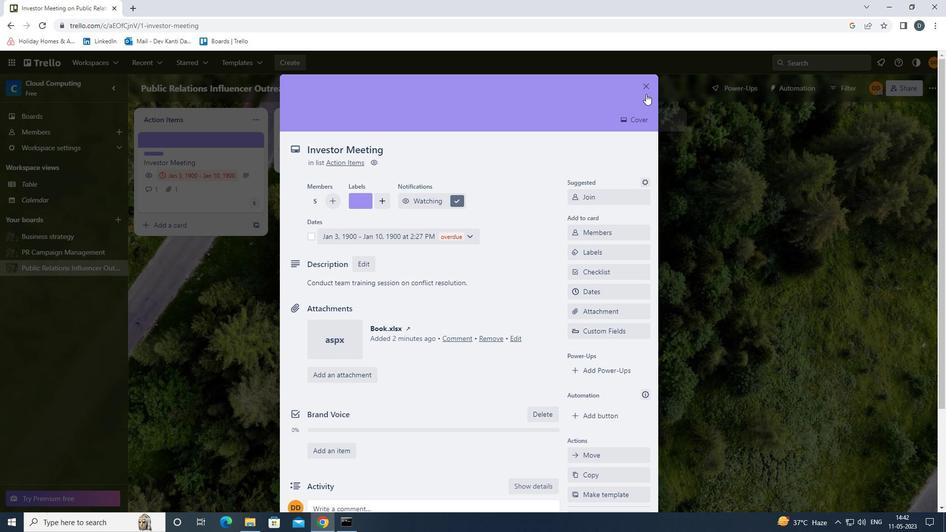
Action: Mouse pressed left at (646, 77)
Screenshot: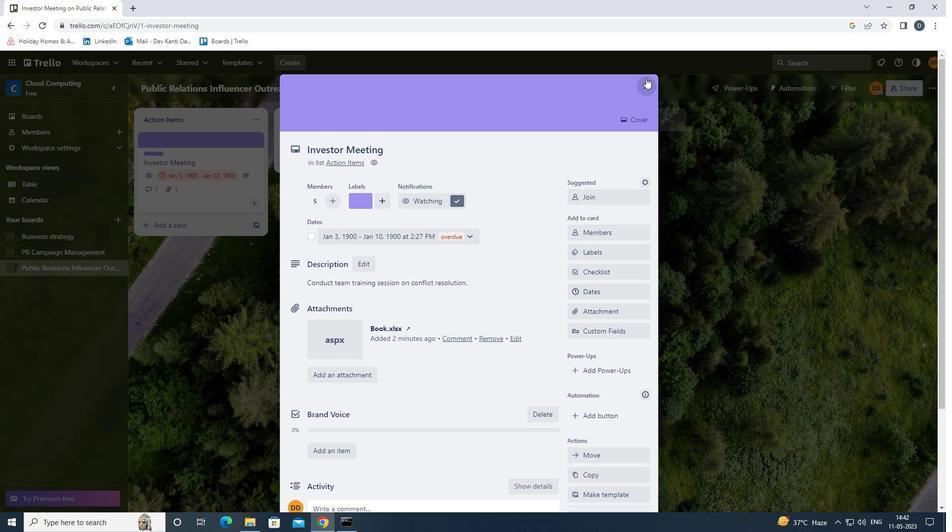 
Action: Mouse moved to (652, 245)
Screenshot: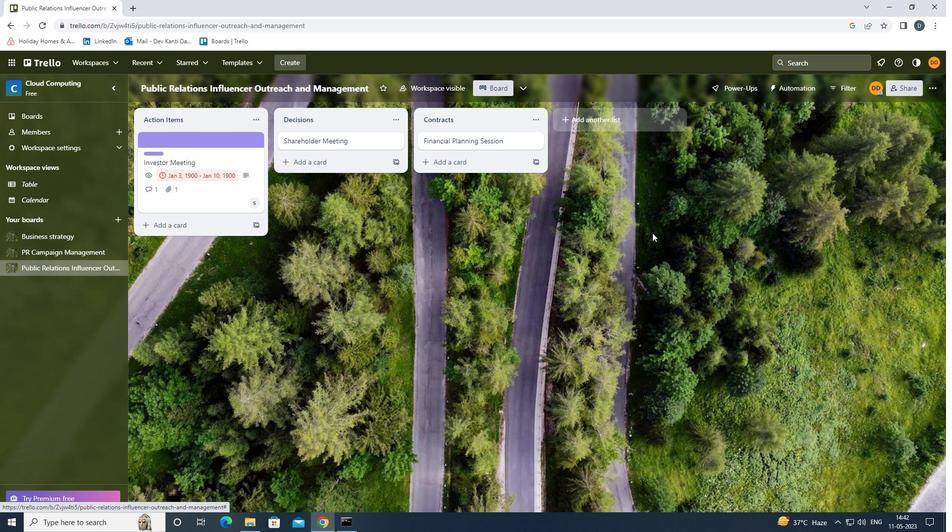 
Action: Mouse pressed left at (652, 245)
Screenshot: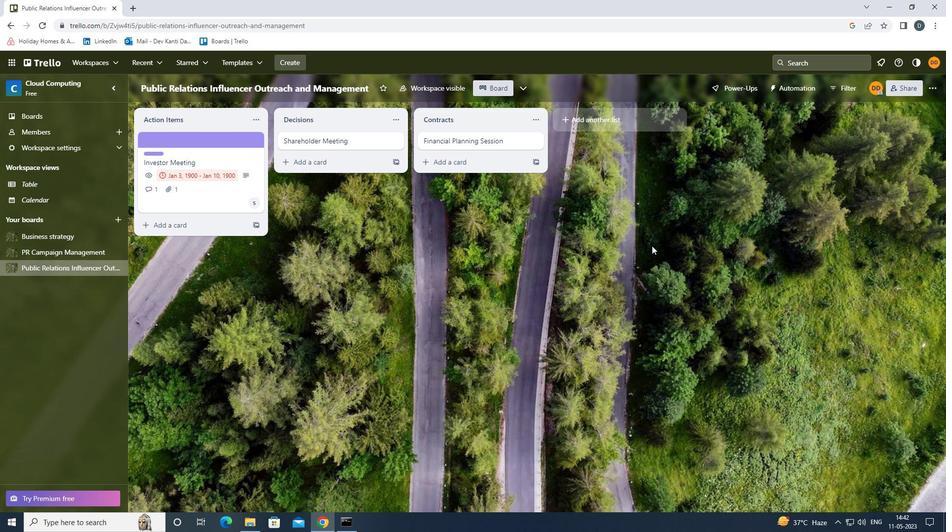 
